 Task: Create a due date automation trigger when advanced on, on the monday before a card is due add fields with custom field "Resume" set to a number lower than 1 and greater than 10 at 11:00 AM.
Action: Mouse moved to (1340, 106)
Screenshot: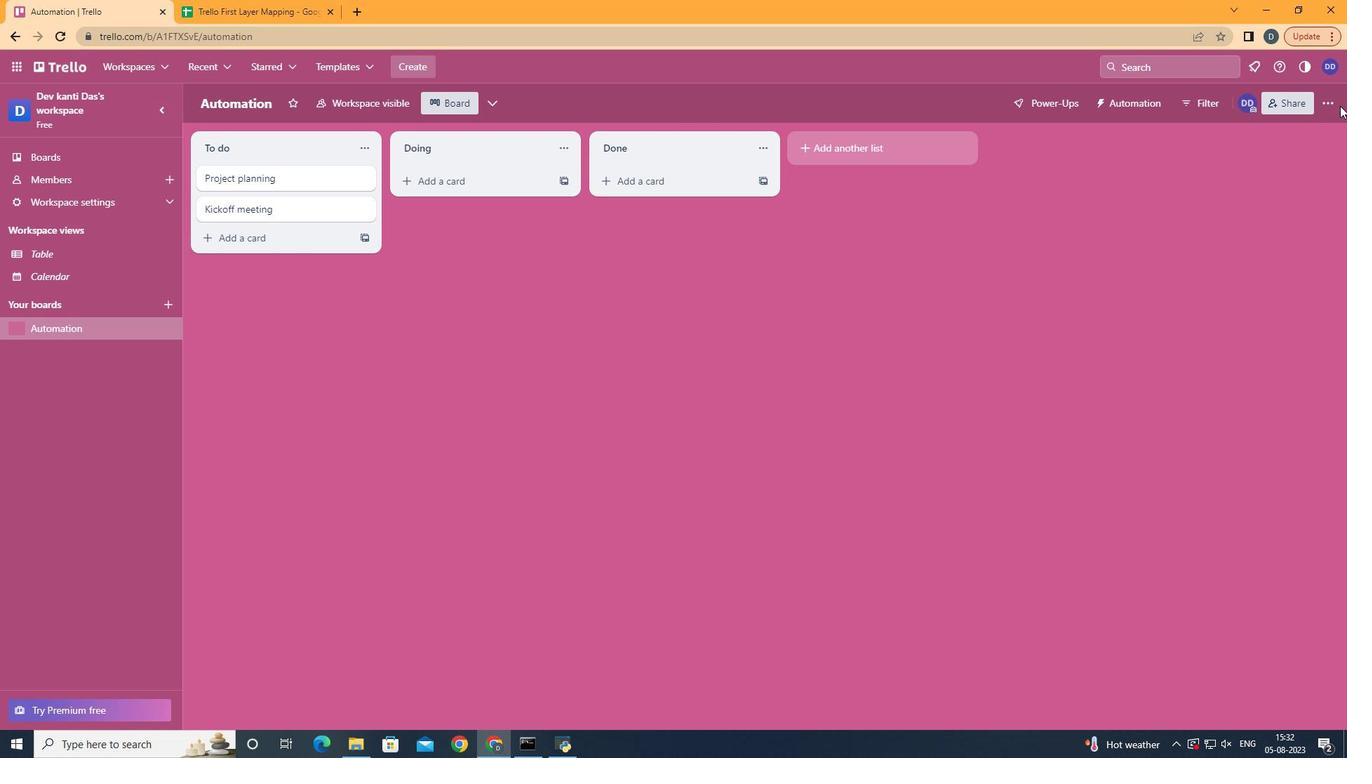 
Action: Mouse pressed left at (1340, 106)
Screenshot: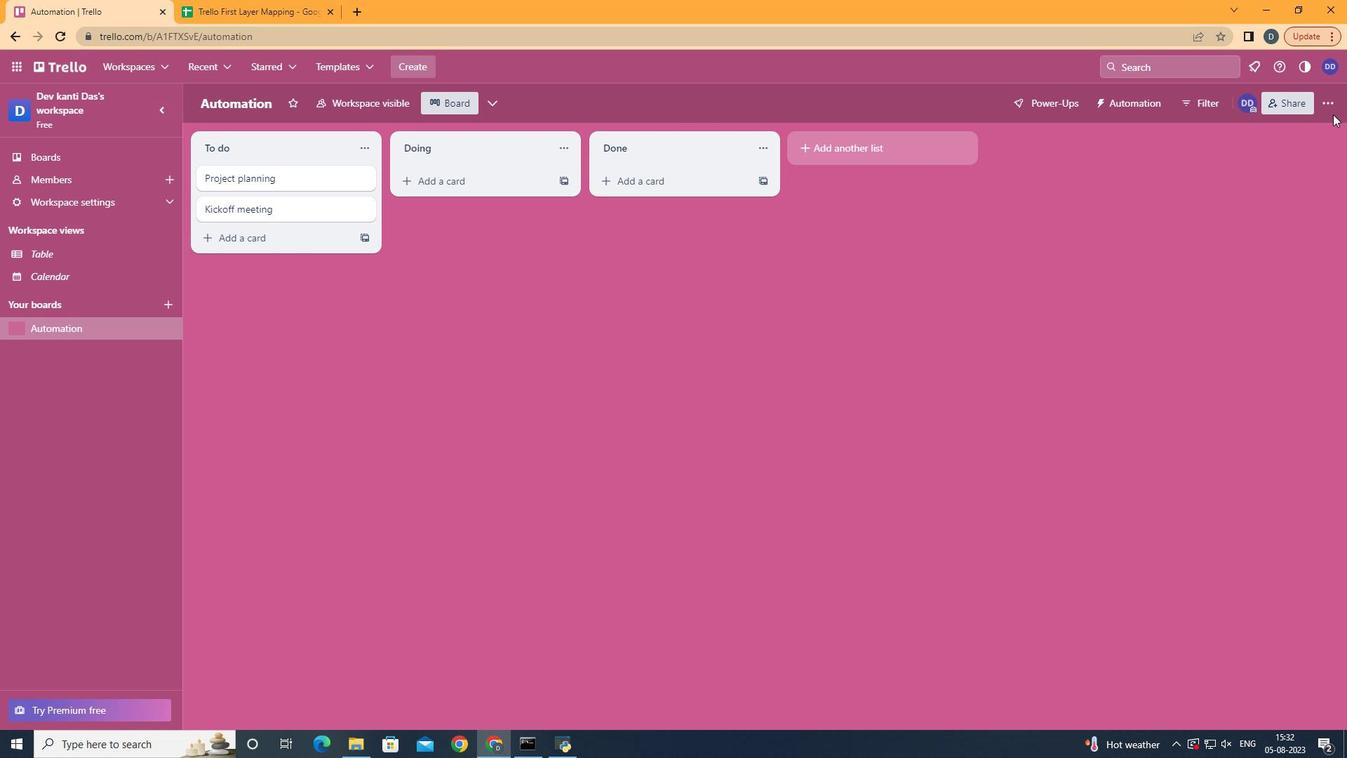 
Action: Mouse moved to (1335, 98)
Screenshot: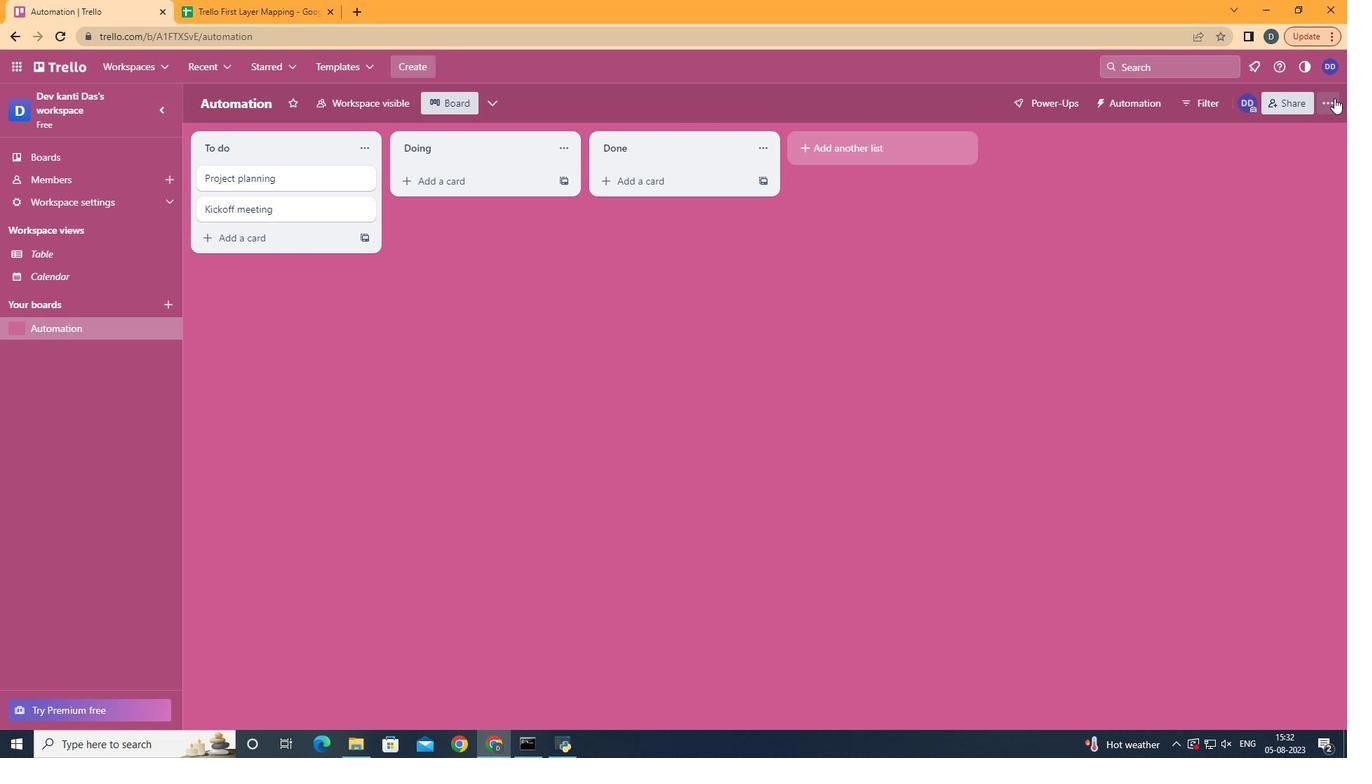 
Action: Mouse pressed left at (1335, 98)
Screenshot: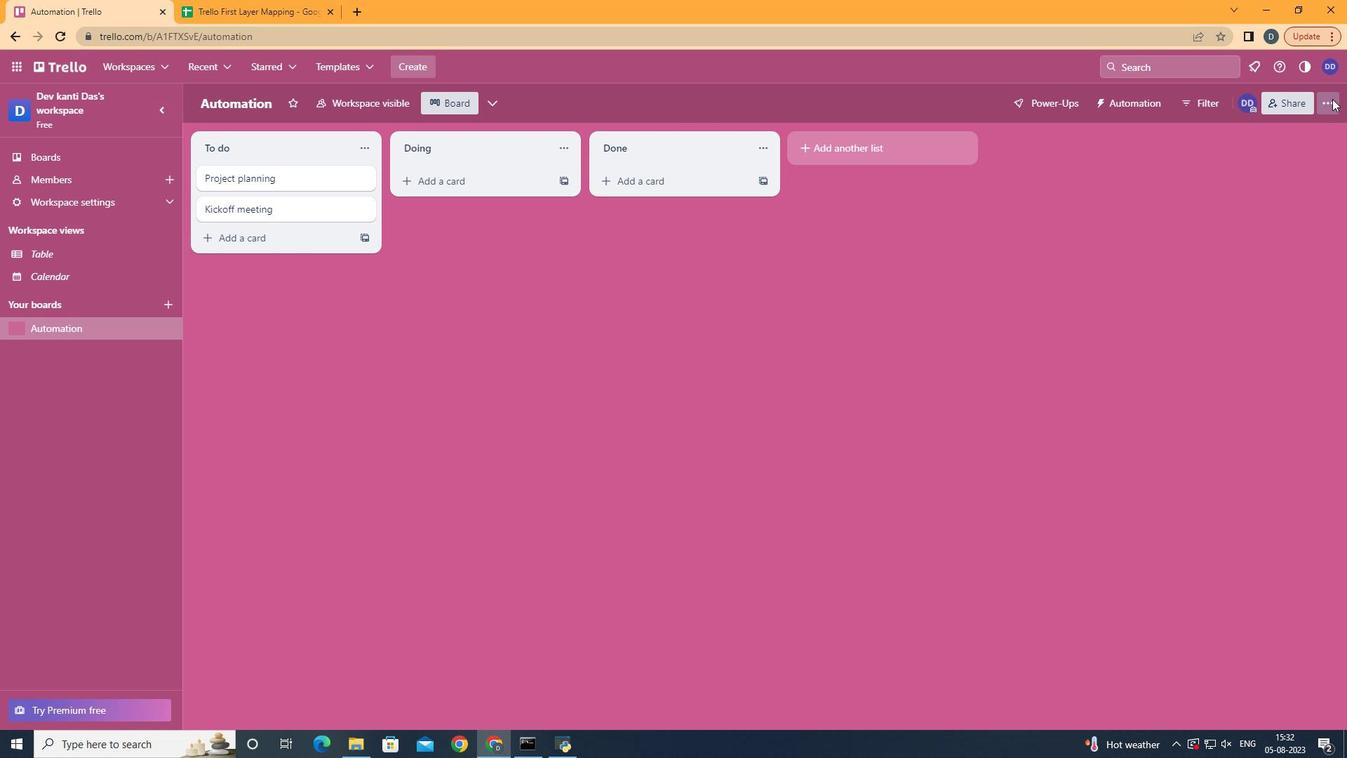 
Action: Mouse moved to (1236, 290)
Screenshot: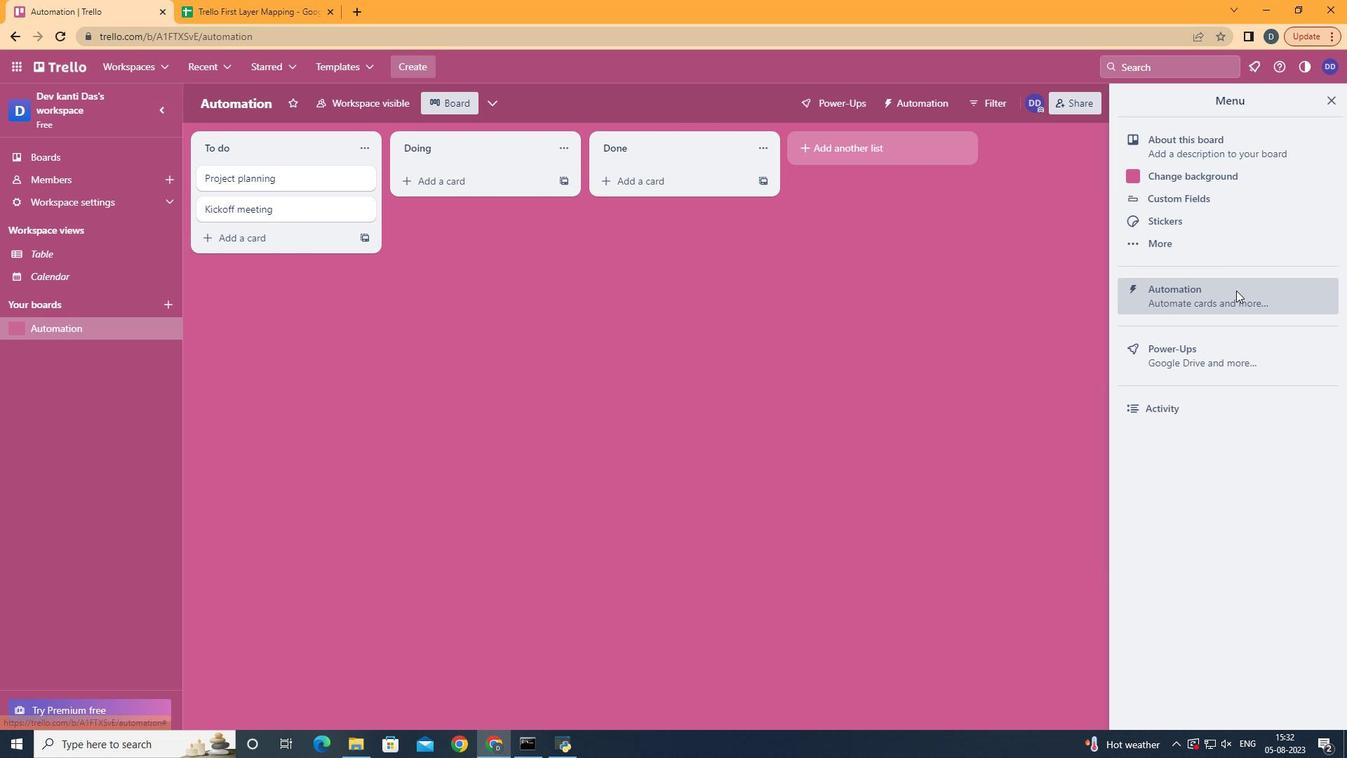 
Action: Mouse pressed left at (1236, 290)
Screenshot: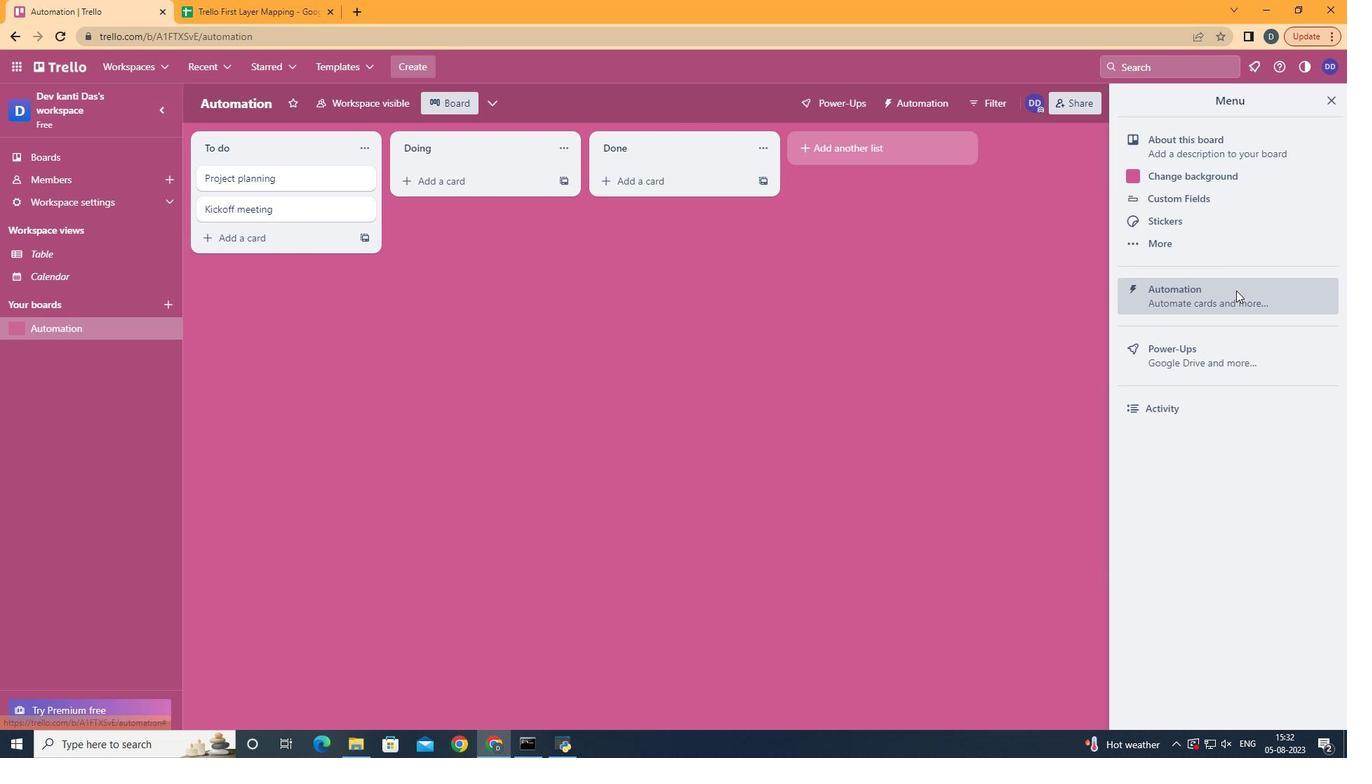 
Action: Mouse moved to (291, 283)
Screenshot: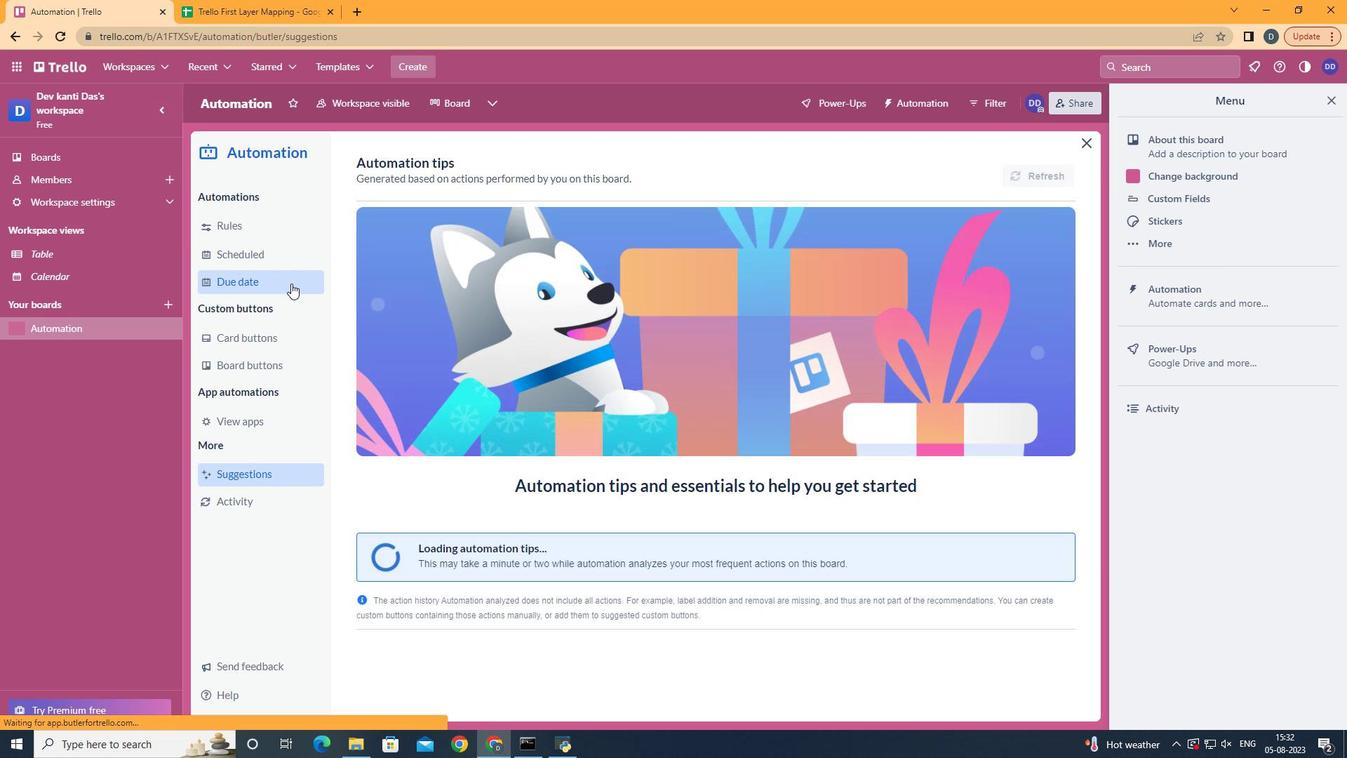 
Action: Mouse pressed left at (291, 283)
Screenshot: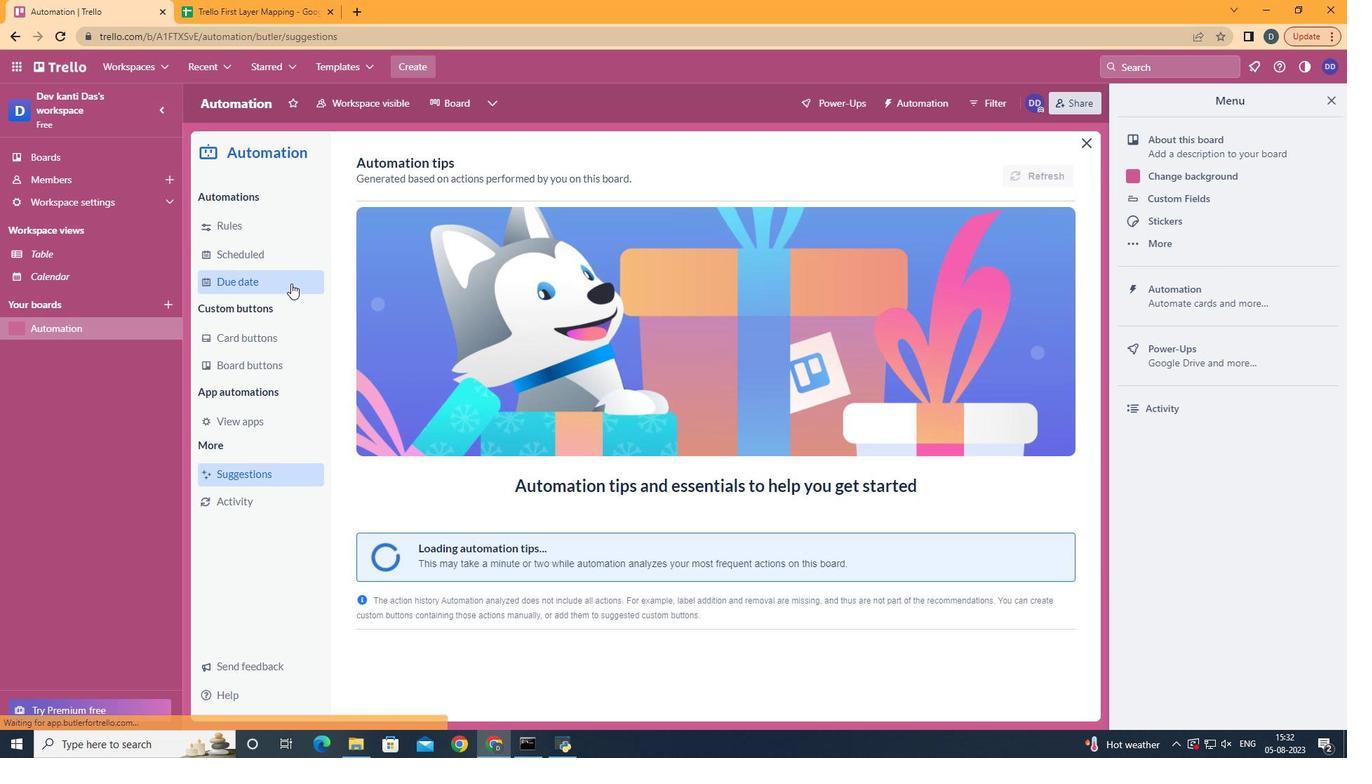 
Action: Mouse moved to (993, 168)
Screenshot: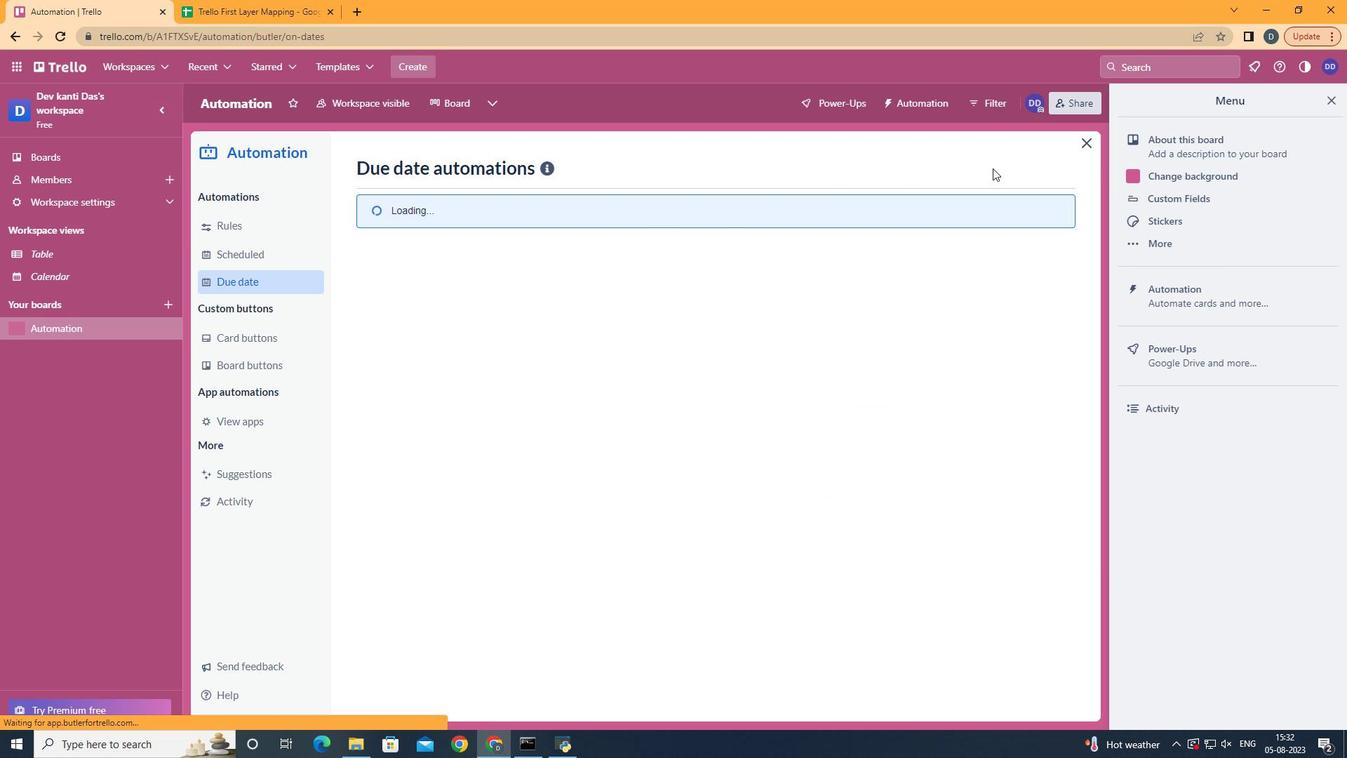 
Action: Mouse pressed left at (993, 168)
Screenshot: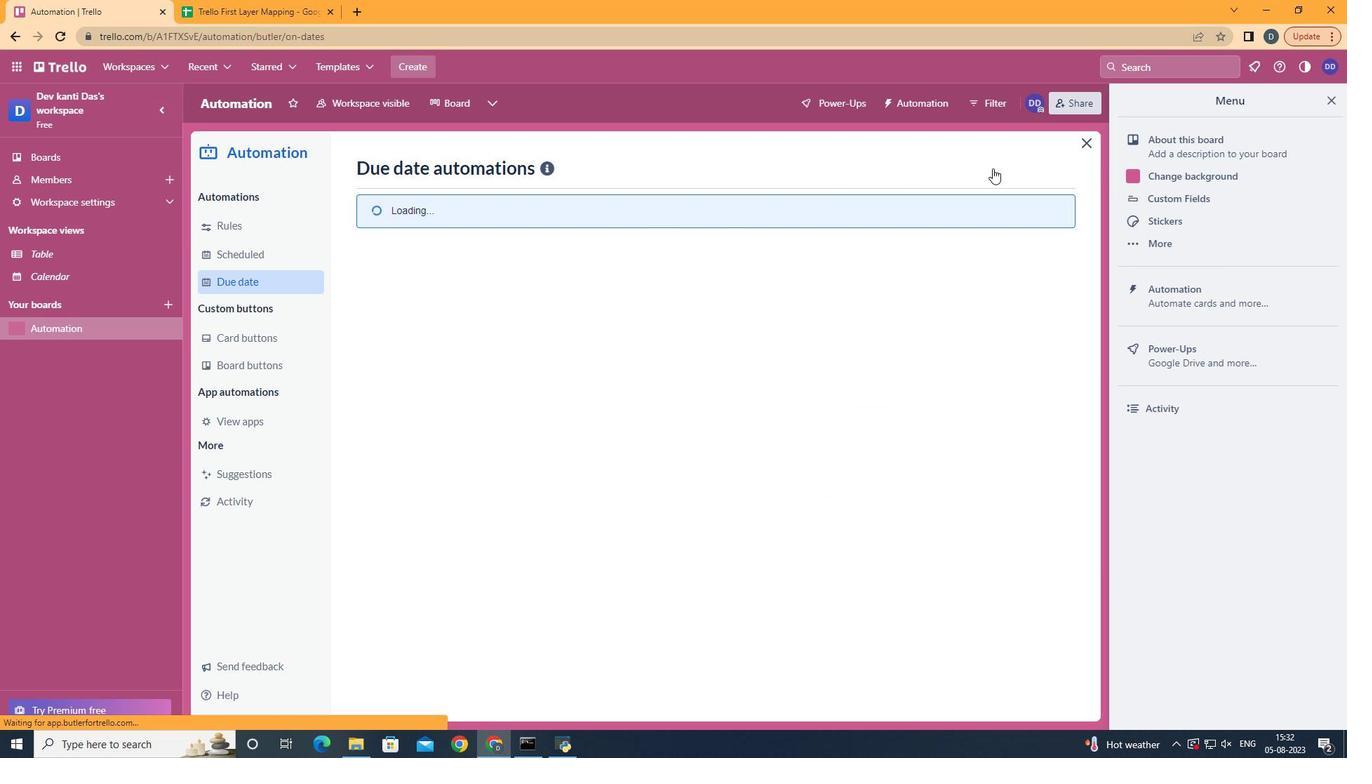 
Action: Mouse moved to (753, 299)
Screenshot: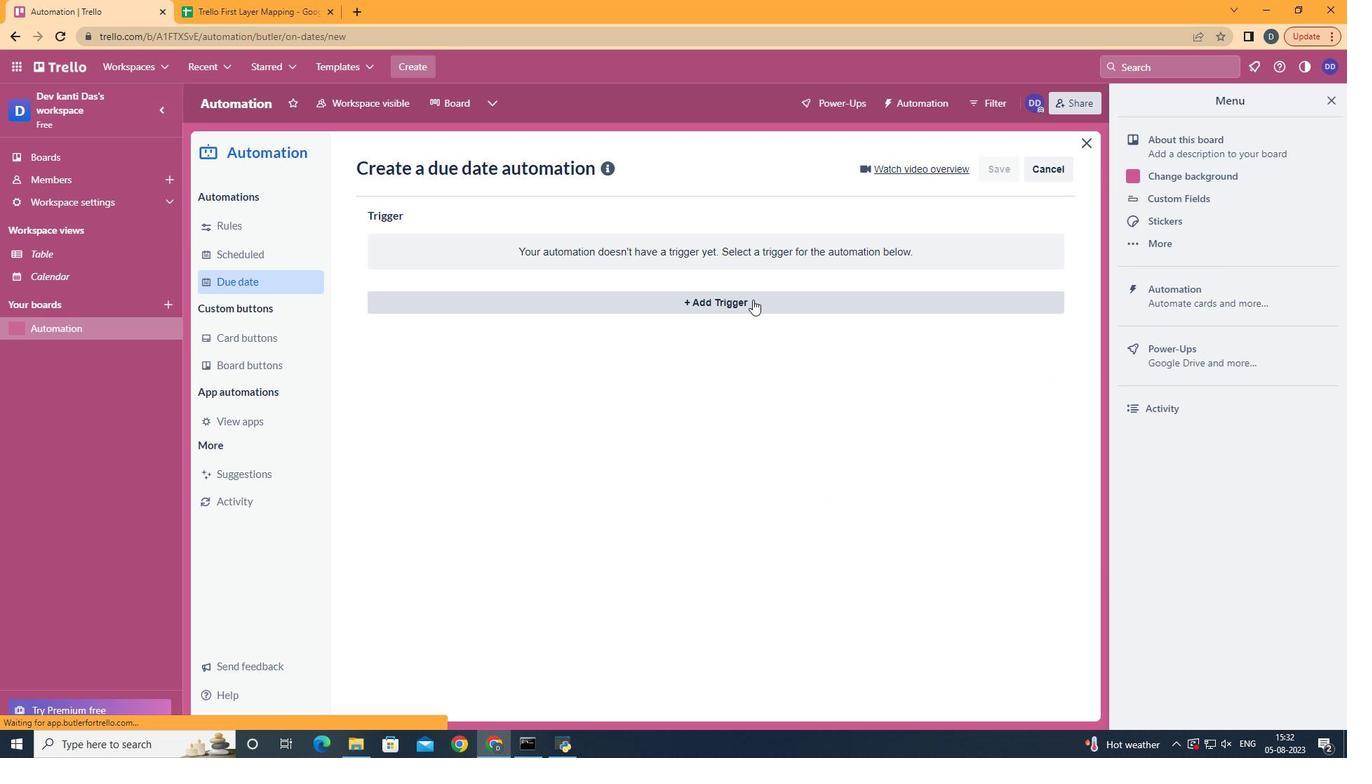 
Action: Mouse pressed left at (753, 299)
Screenshot: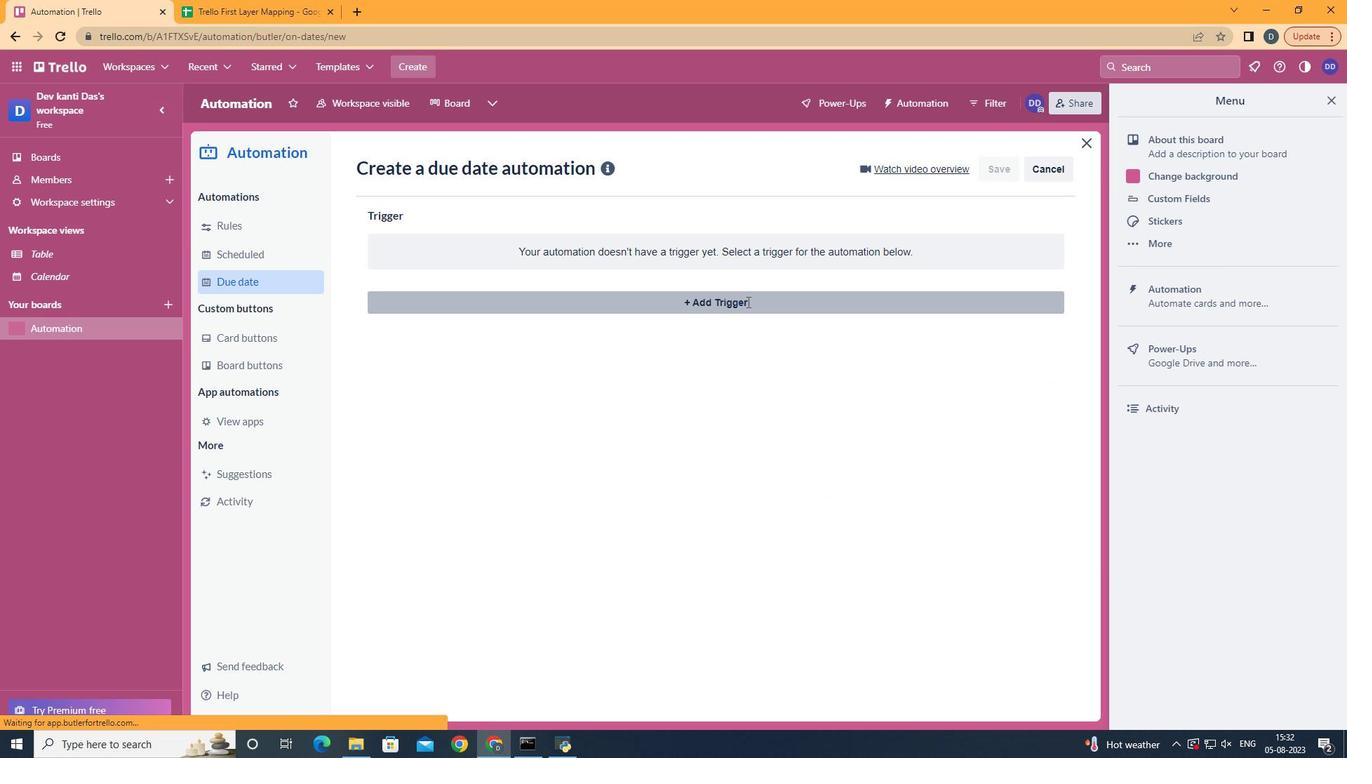 
Action: Mouse moved to (462, 366)
Screenshot: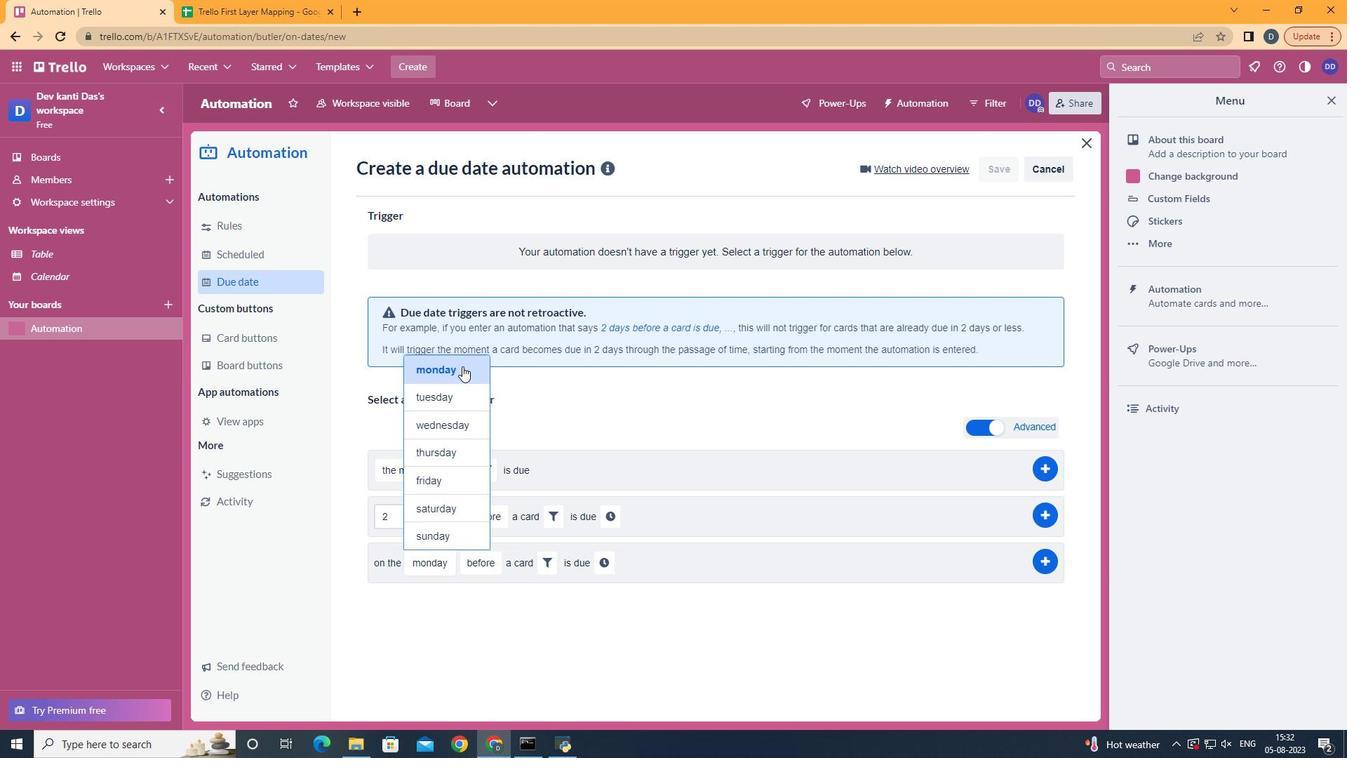 
Action: Mouse pressed left at (462, 366)
Screenshot: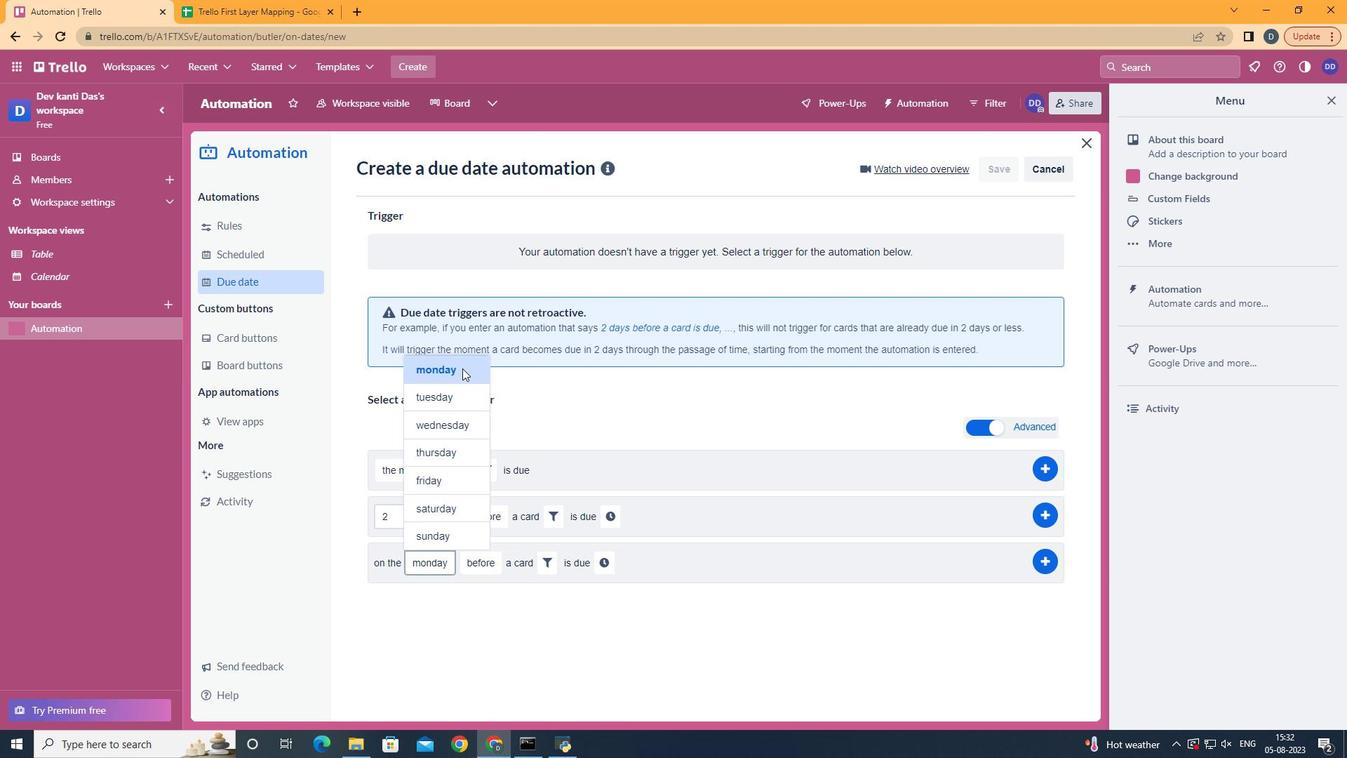 
Action: Mouse moved to (492, 588)
Screenshot: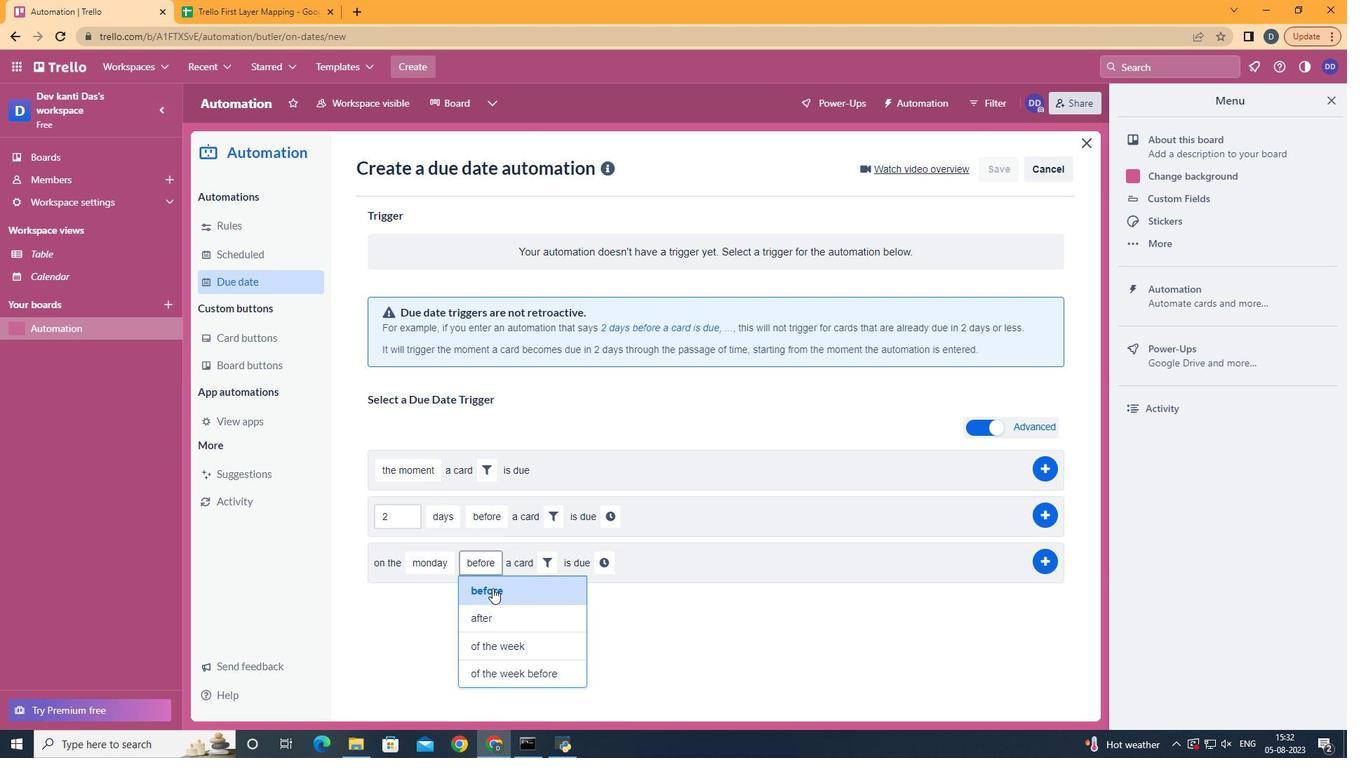 
Action: Mouse pressed left at (492, 588)
Screenshot: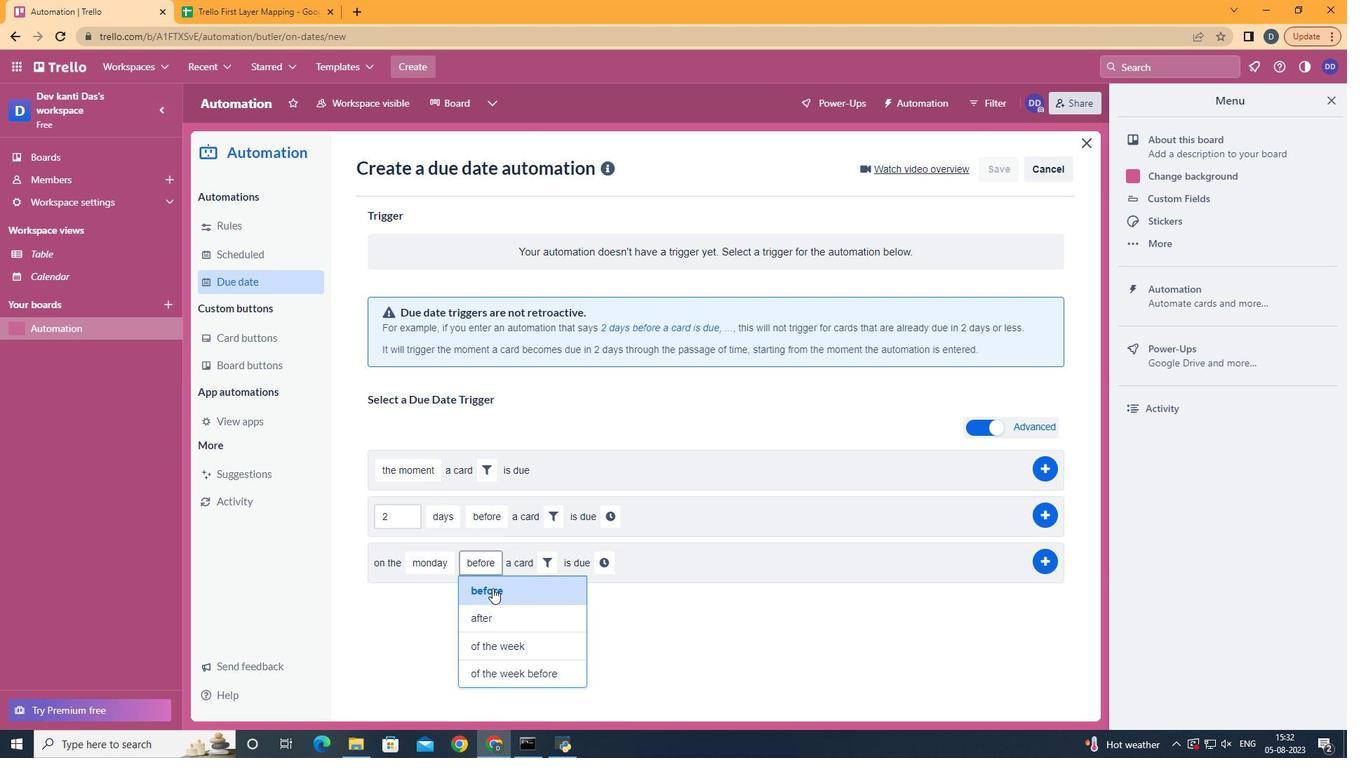 
Action: Mouse moved to (548, 565)
Screenshot: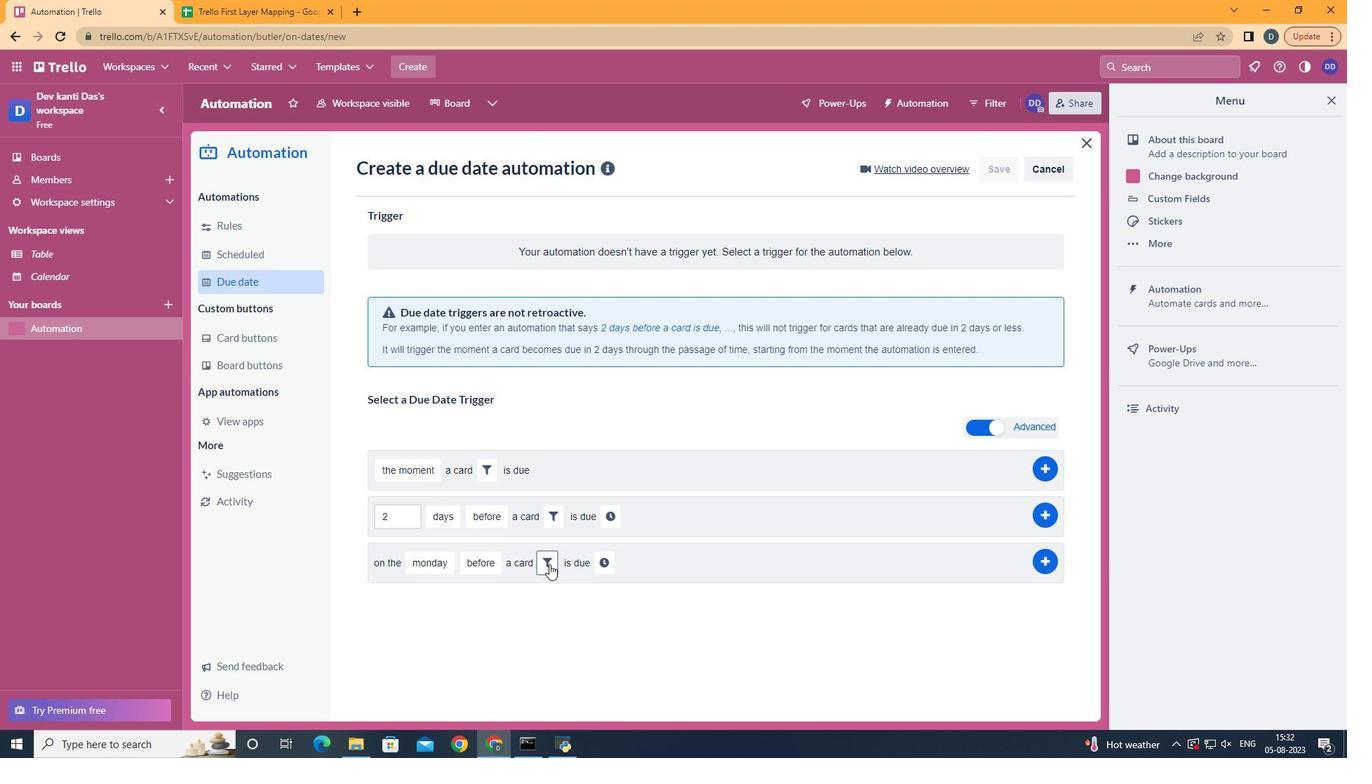 
Action: Mouse pressed left at (548, 565)
Screenshot: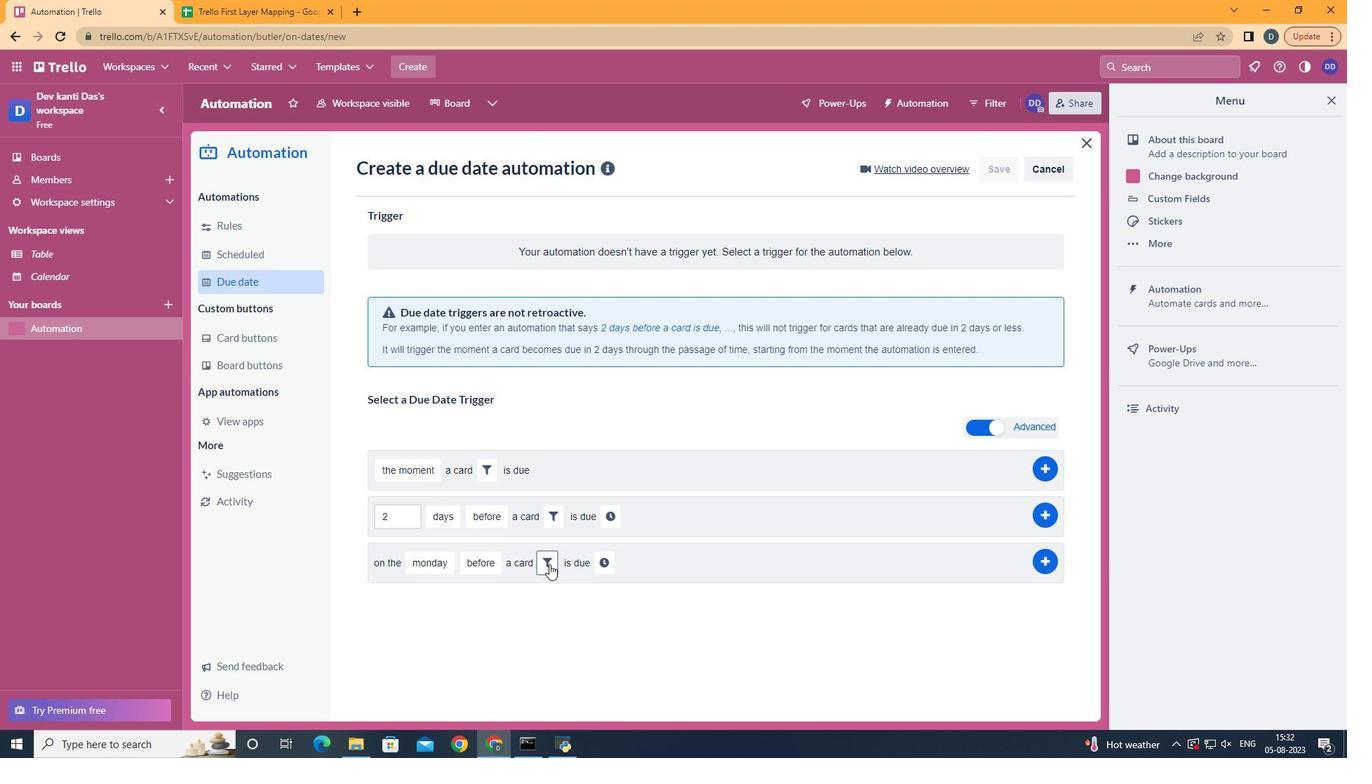 
Action: Mouse moved to (781, 607)
Screenshot: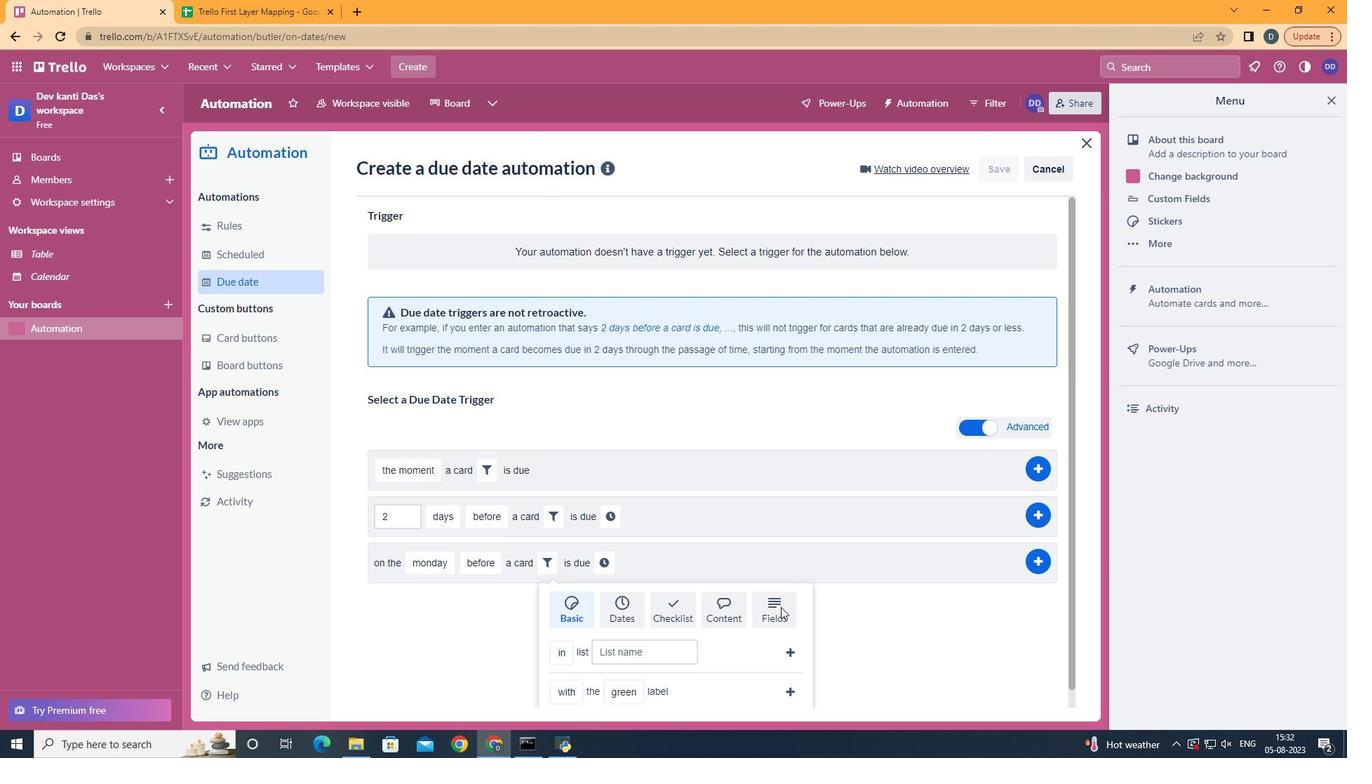 
Action: Mouse pressed left at (781, 607)
Screenshot: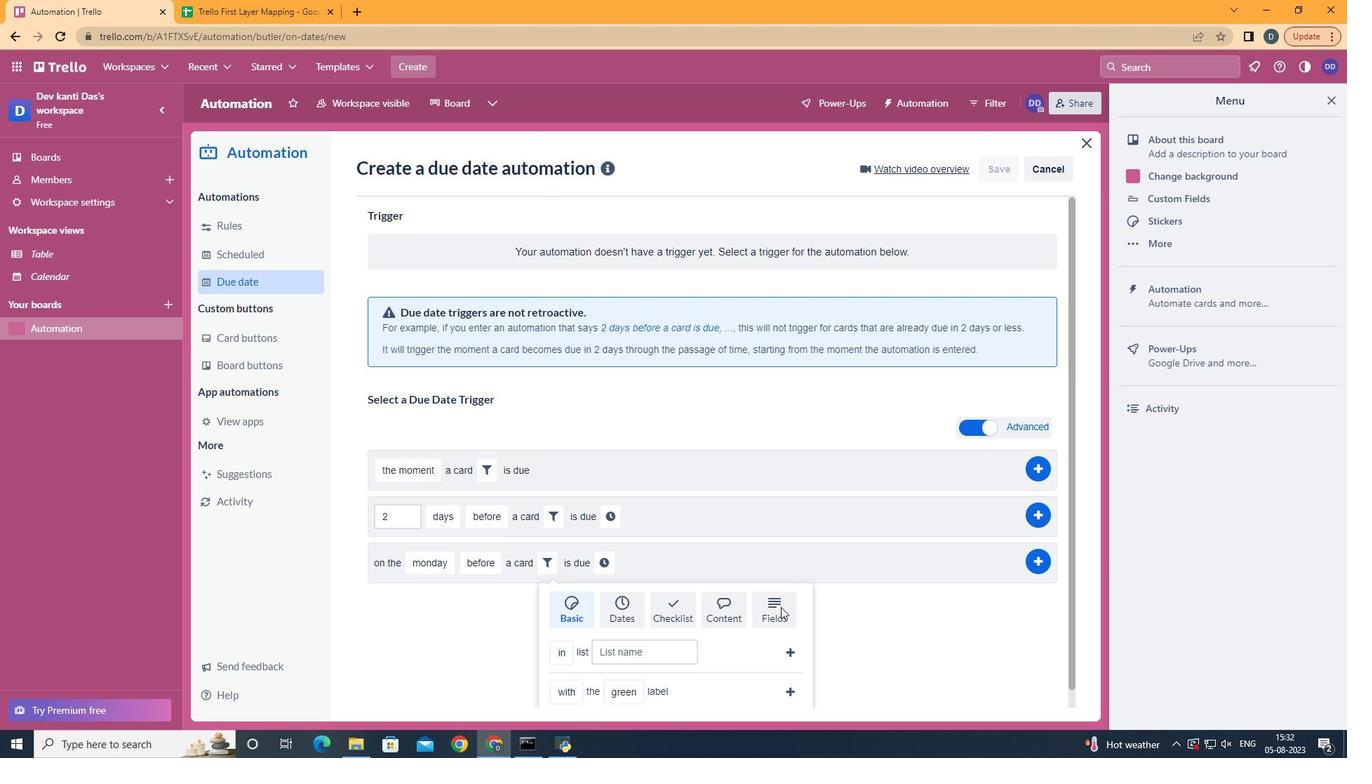 
Action: Mouse scrolled (781, 606) with delta (0, 0)
Screenshot: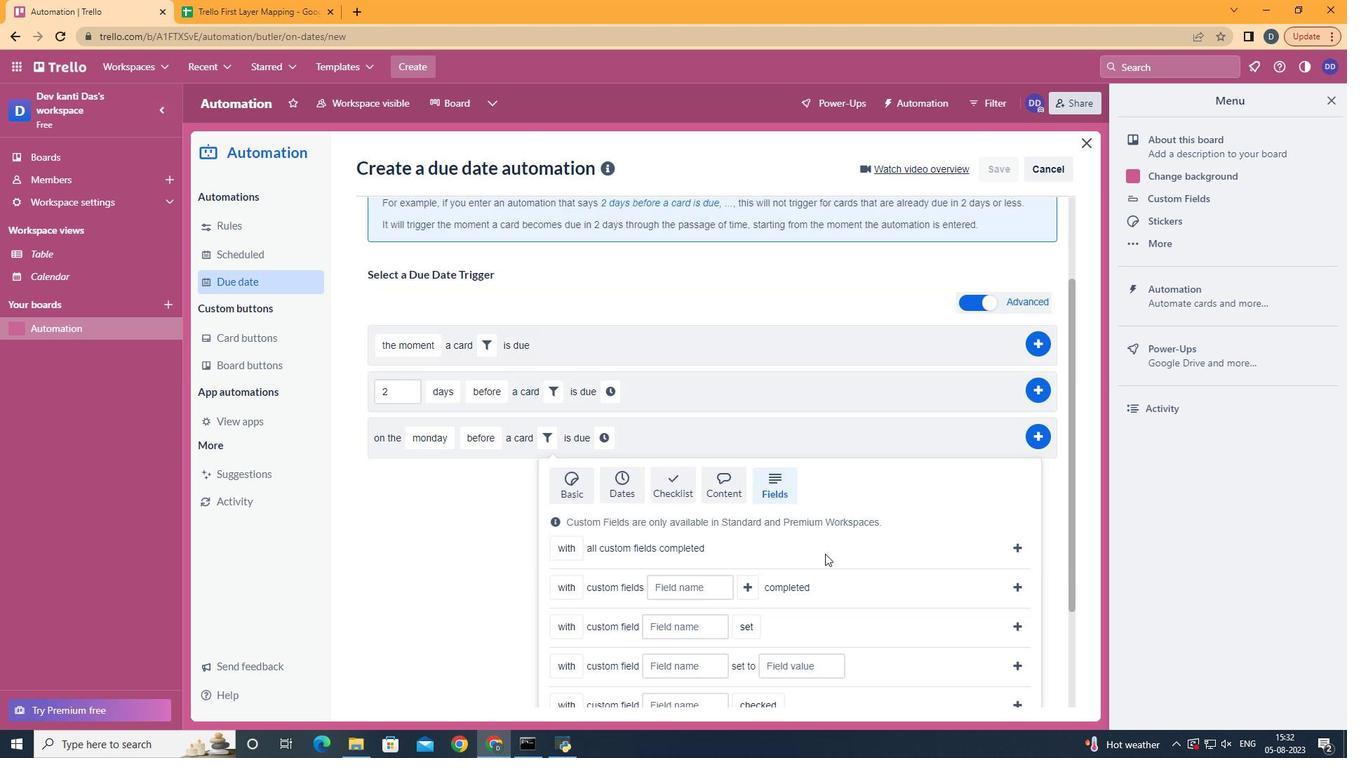 
Action: Mouse scrolled (781, 606) with delta (0, 0)
Screenshot: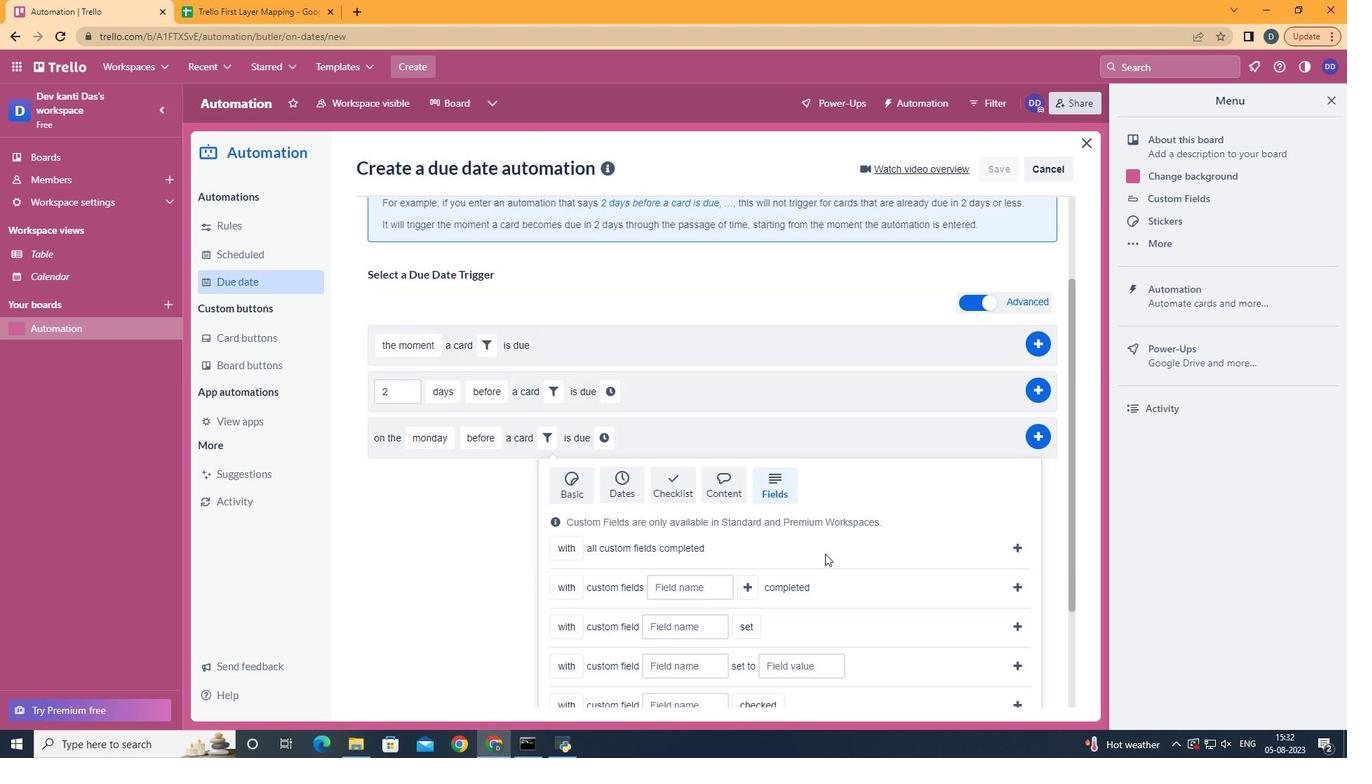 
Action: Mouse scrolled (781, 606) with delta (0, 0)
Screenshot: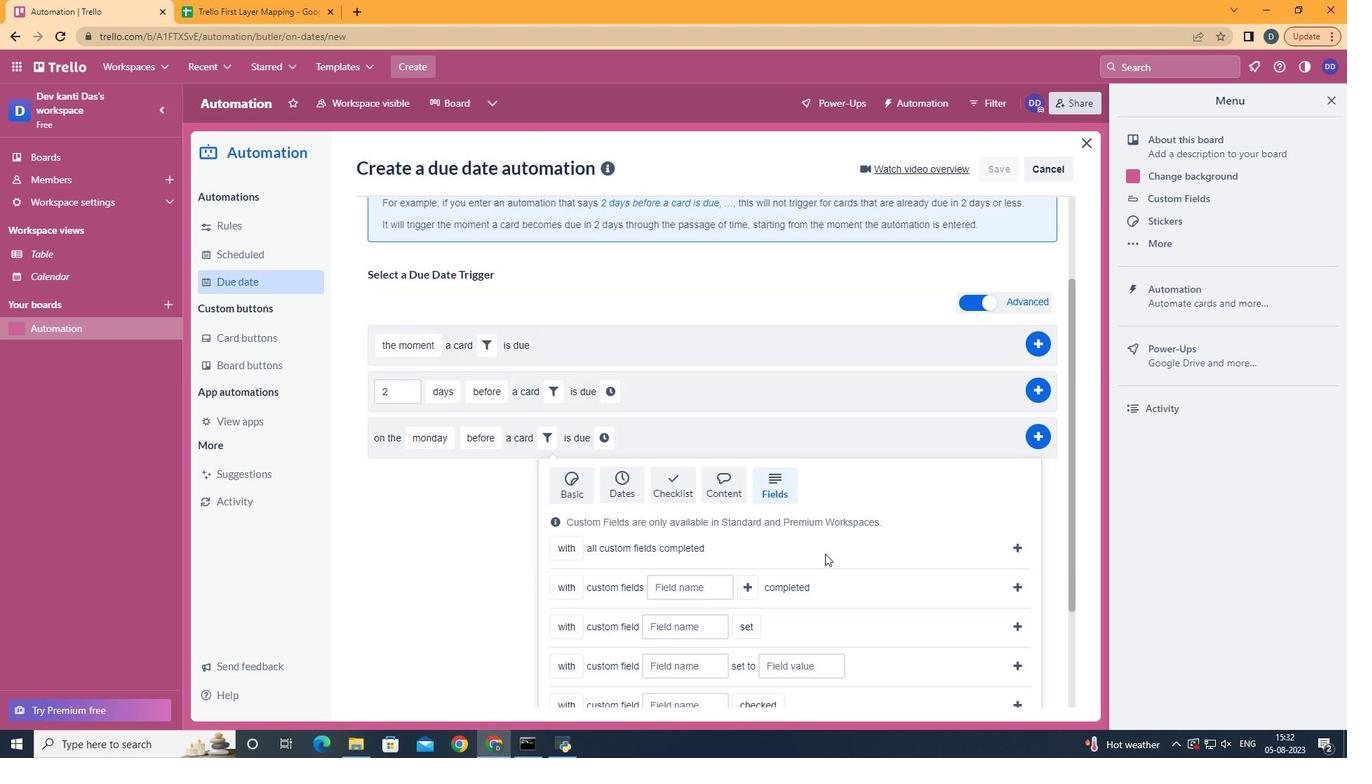 
Action: Mouse scrolled (781, 606) with delta (0, 0)
Screenshot: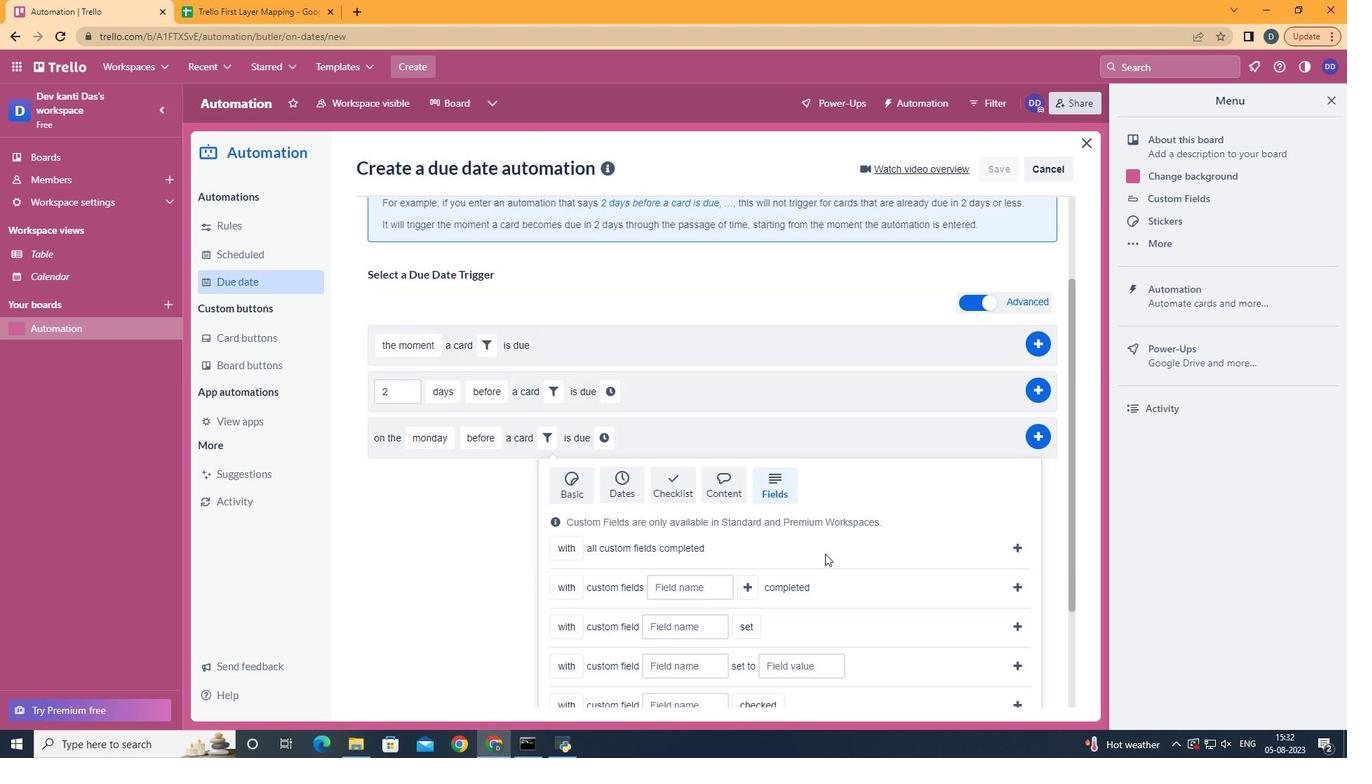 
Action: Mouse scrolled (781, 606) with delta (0, 0)
Screenshot: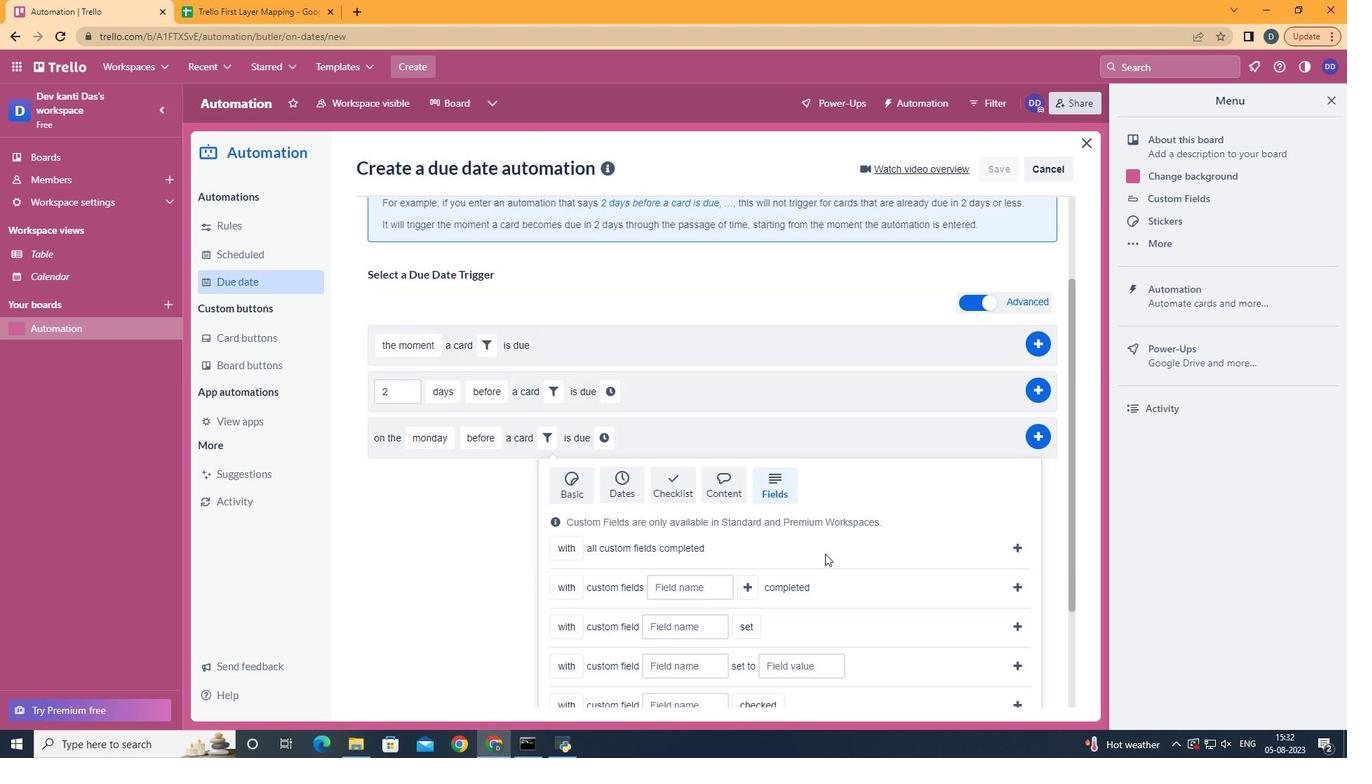 
Action: Mouse scrolled (781, 606) with delta (0, 0)
Screenshot: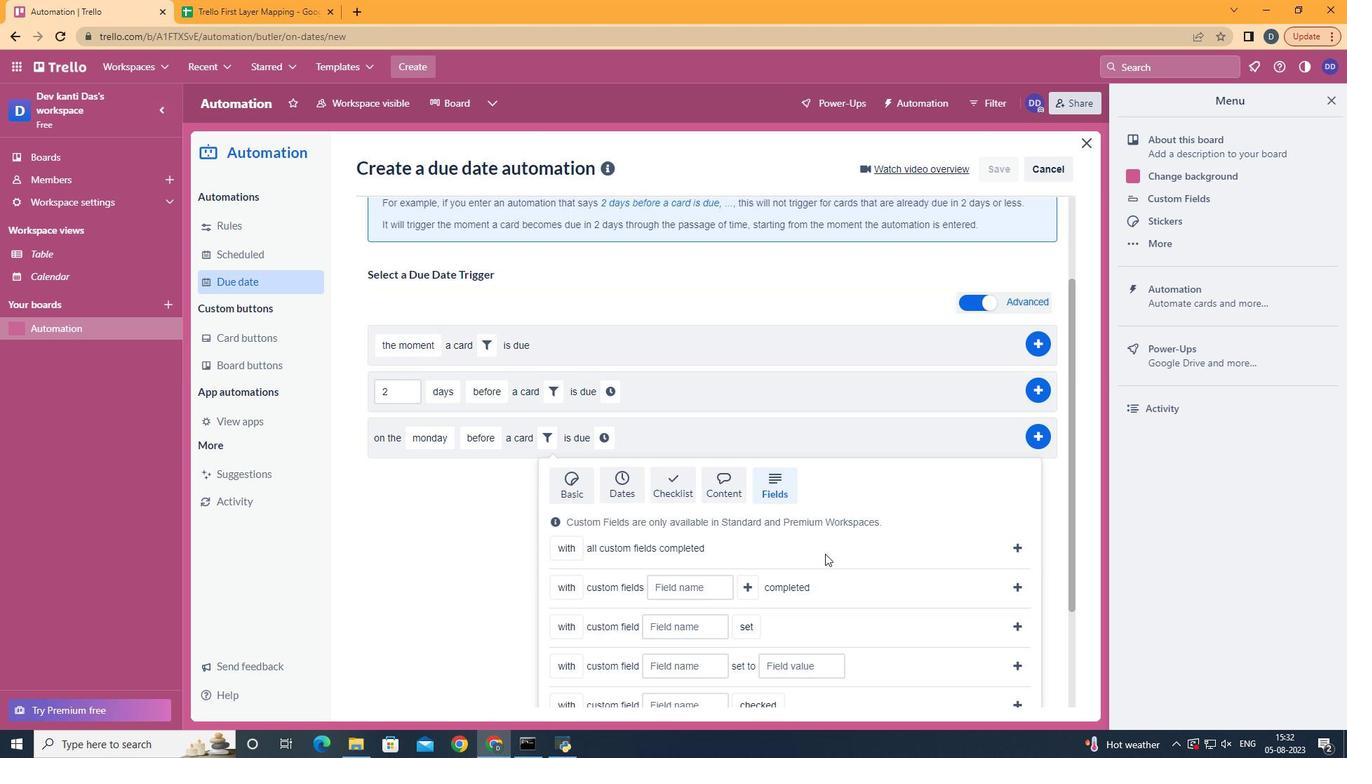 
Action: Mouse scrolled (781, 606) with delta (0, 0)
Screenshot: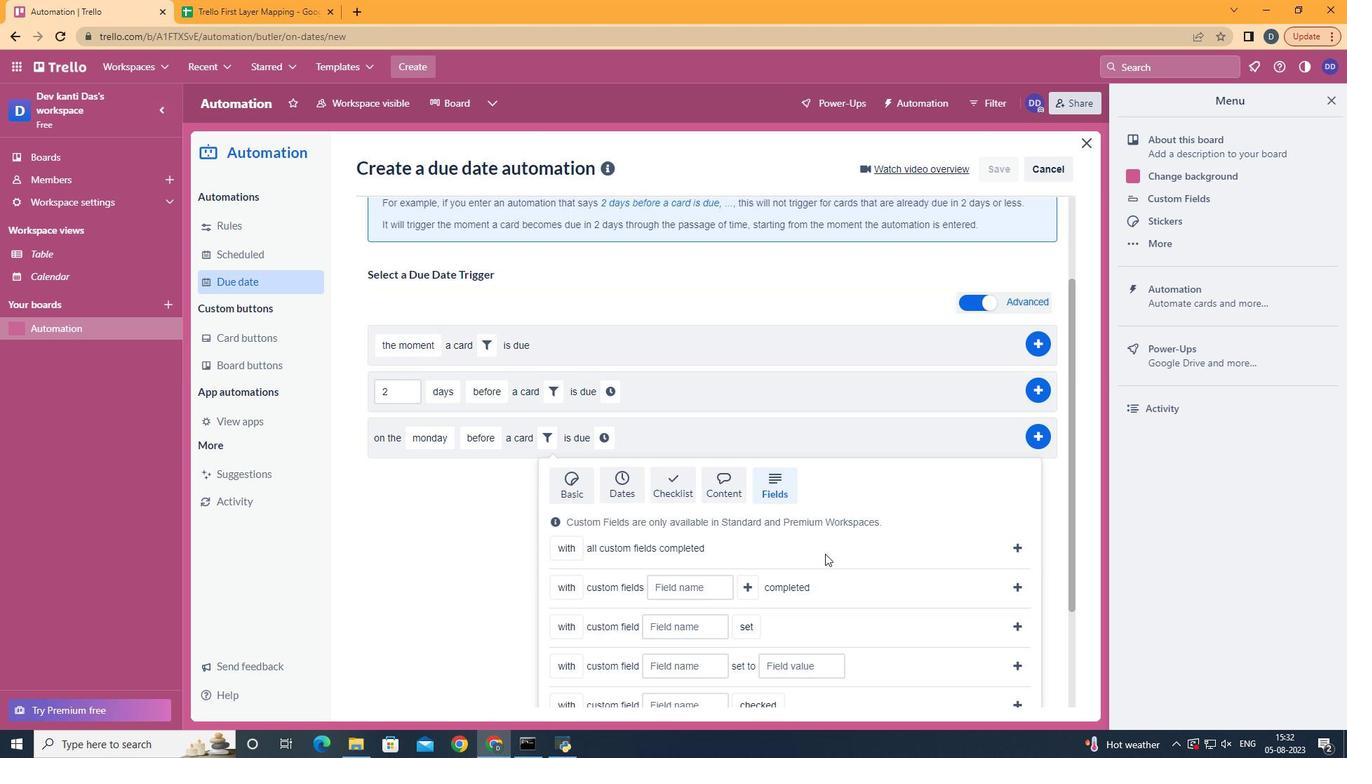 
Action: Mouse moved to (577, 629)
Screenshot: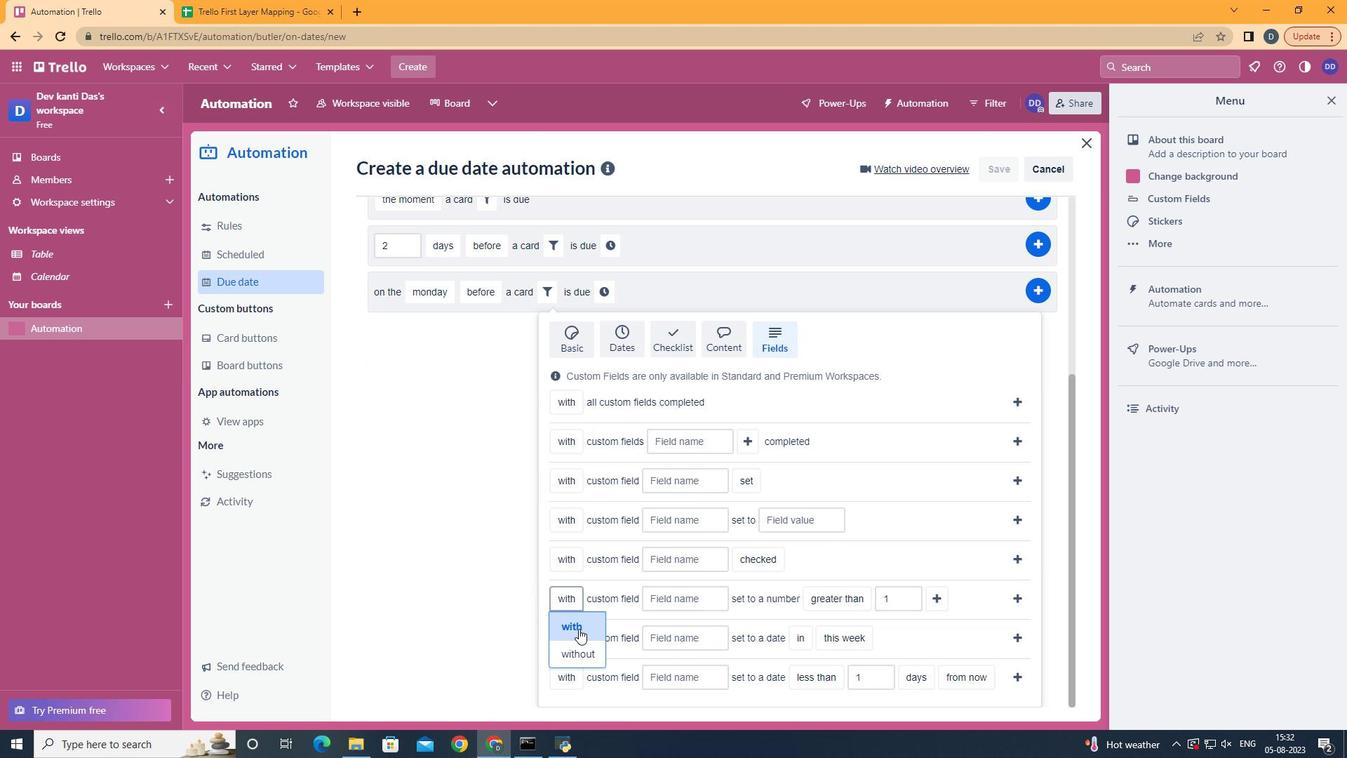 
Action: Mouse pressed left at (577, 629)
Screenshot: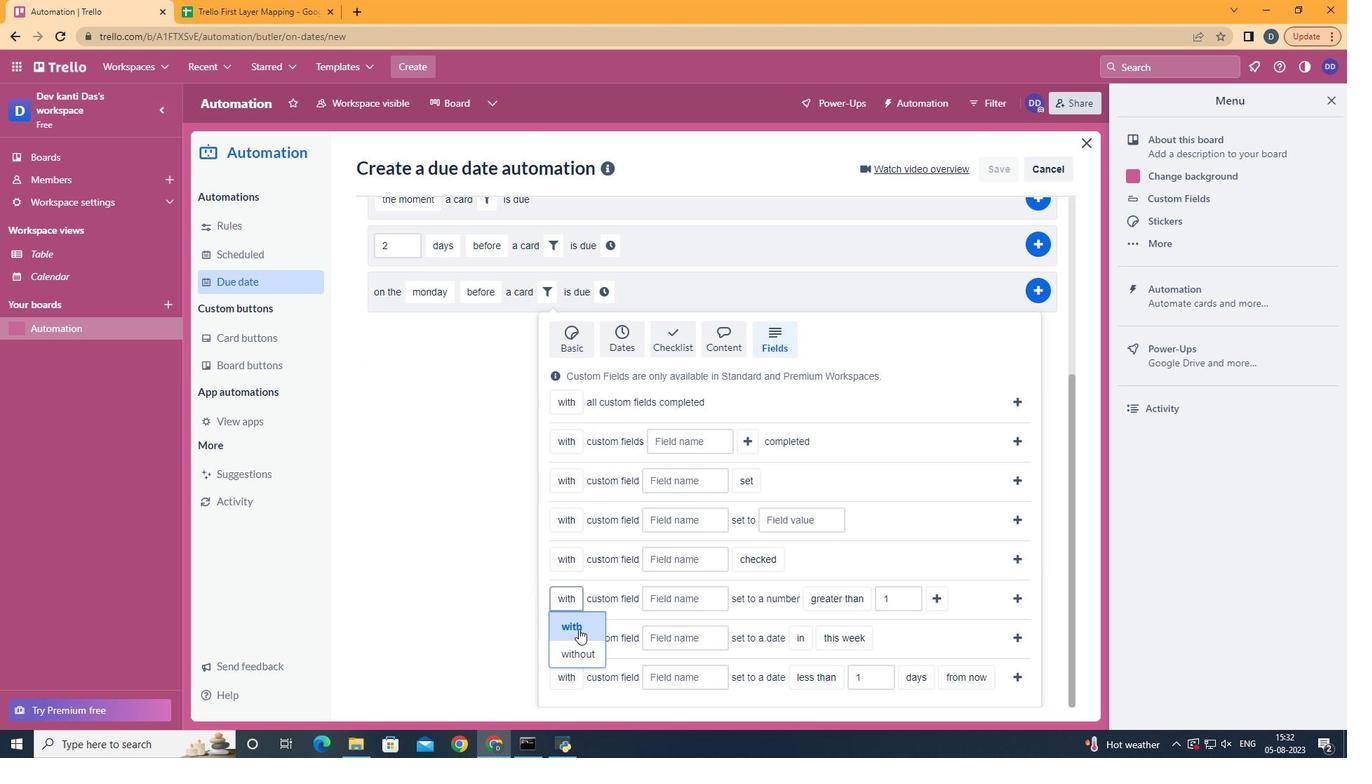 
Action: Mouse moved to (681, 603)
Screenshot: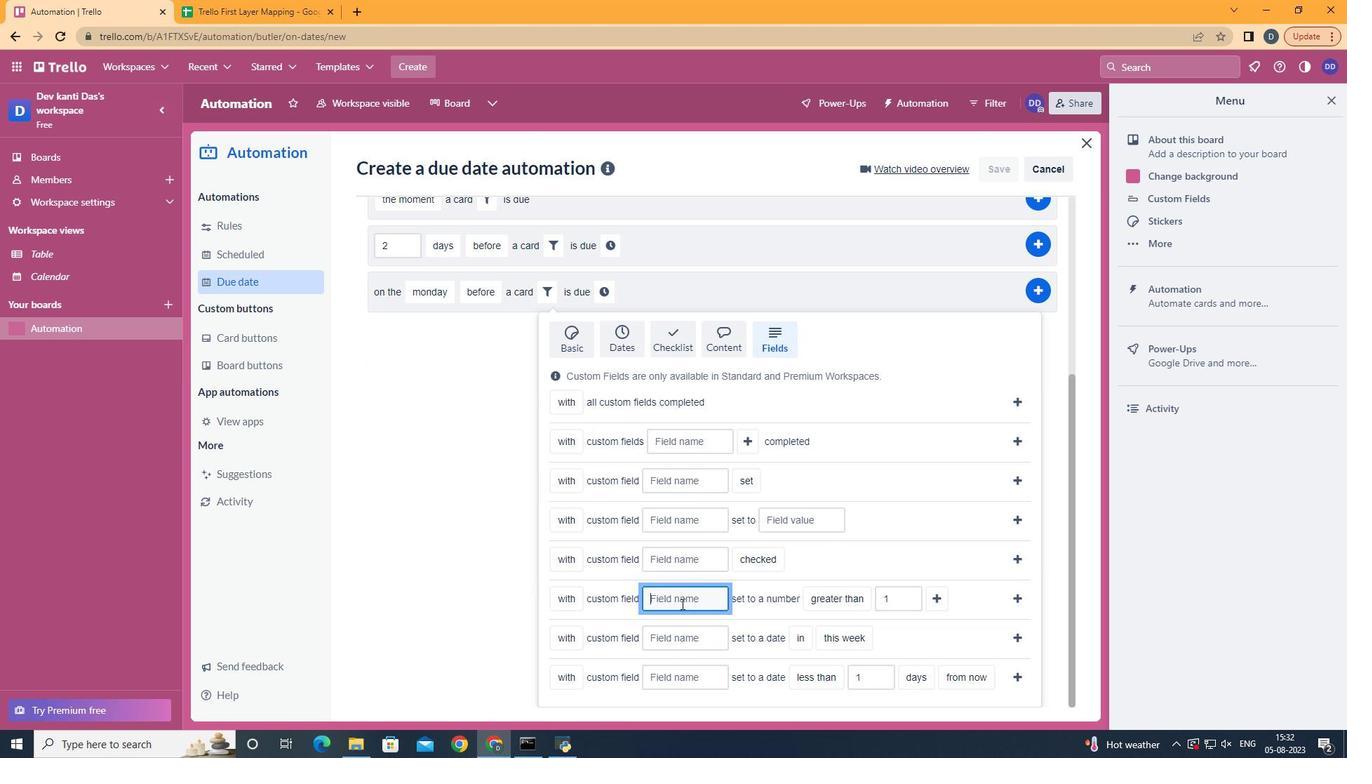 
Action: Mouse pressed left at (681, 603)
Screenshot: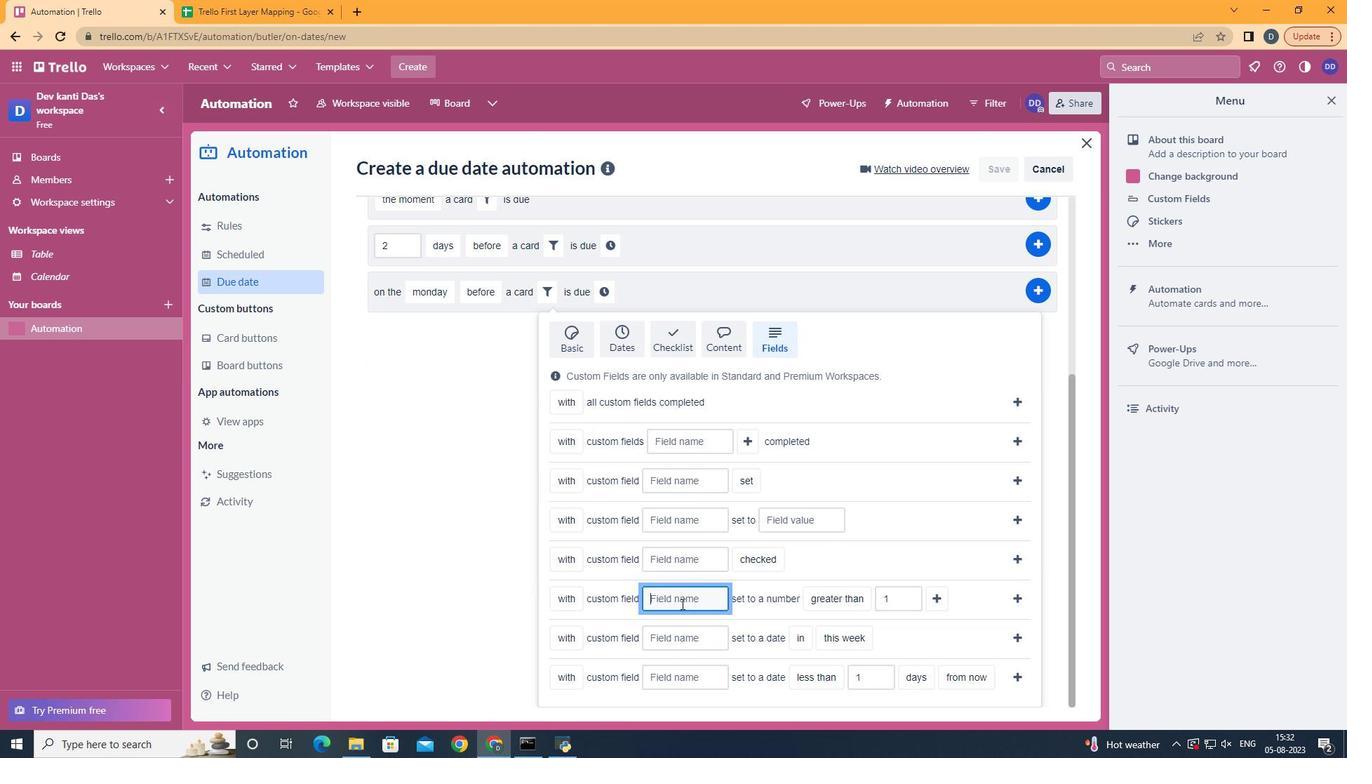 
Action: Key pressed <Key.shift>Resume
Screenshot: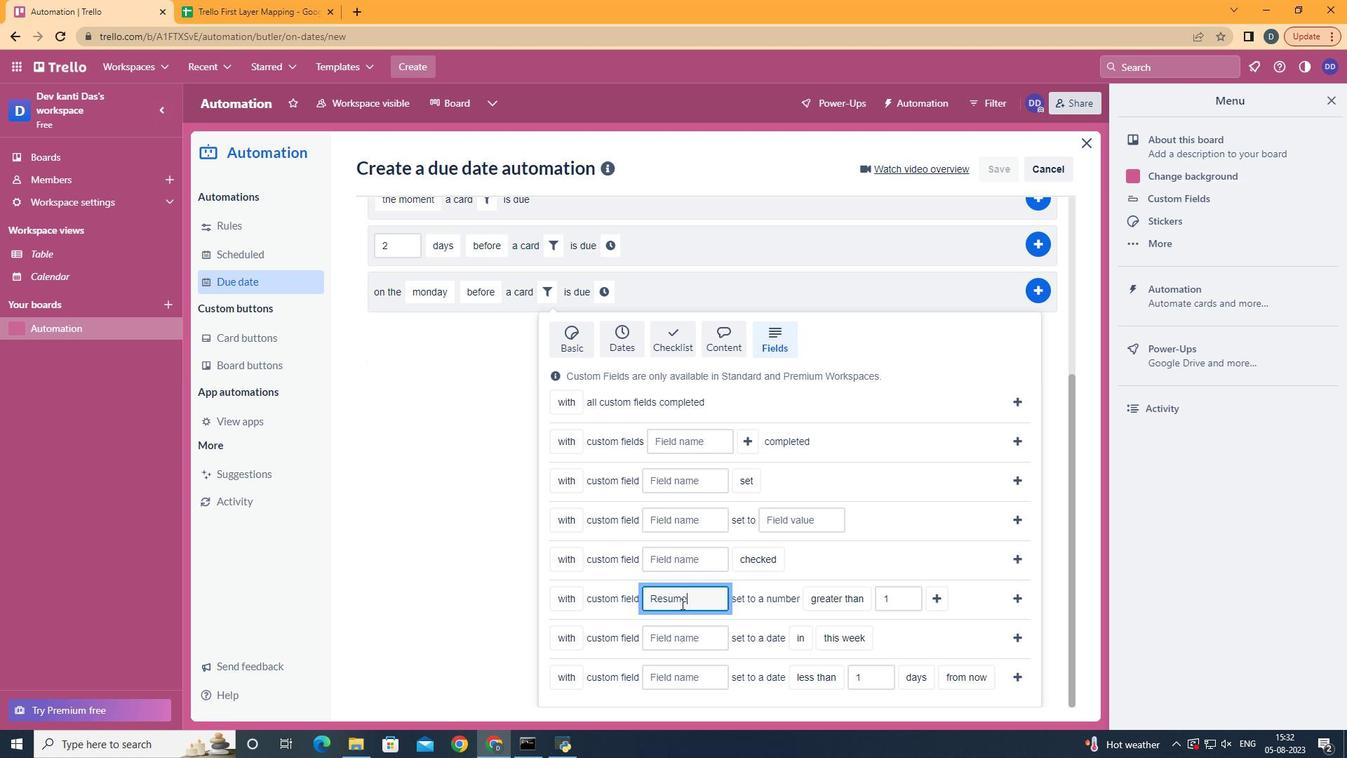 
Action: Mouse moved to (871, 539)
Screenshot: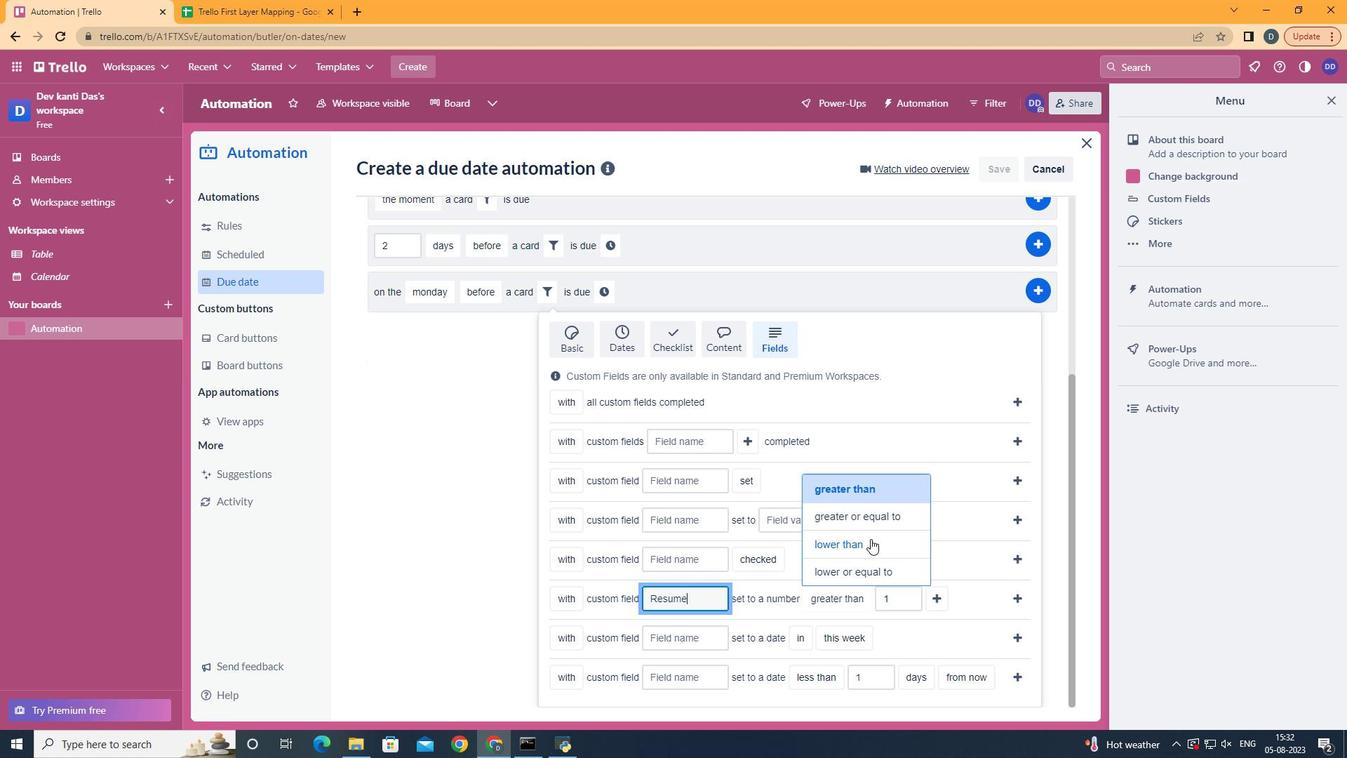 
Action: Mouse pressed left at (871, 539)
Screenshot: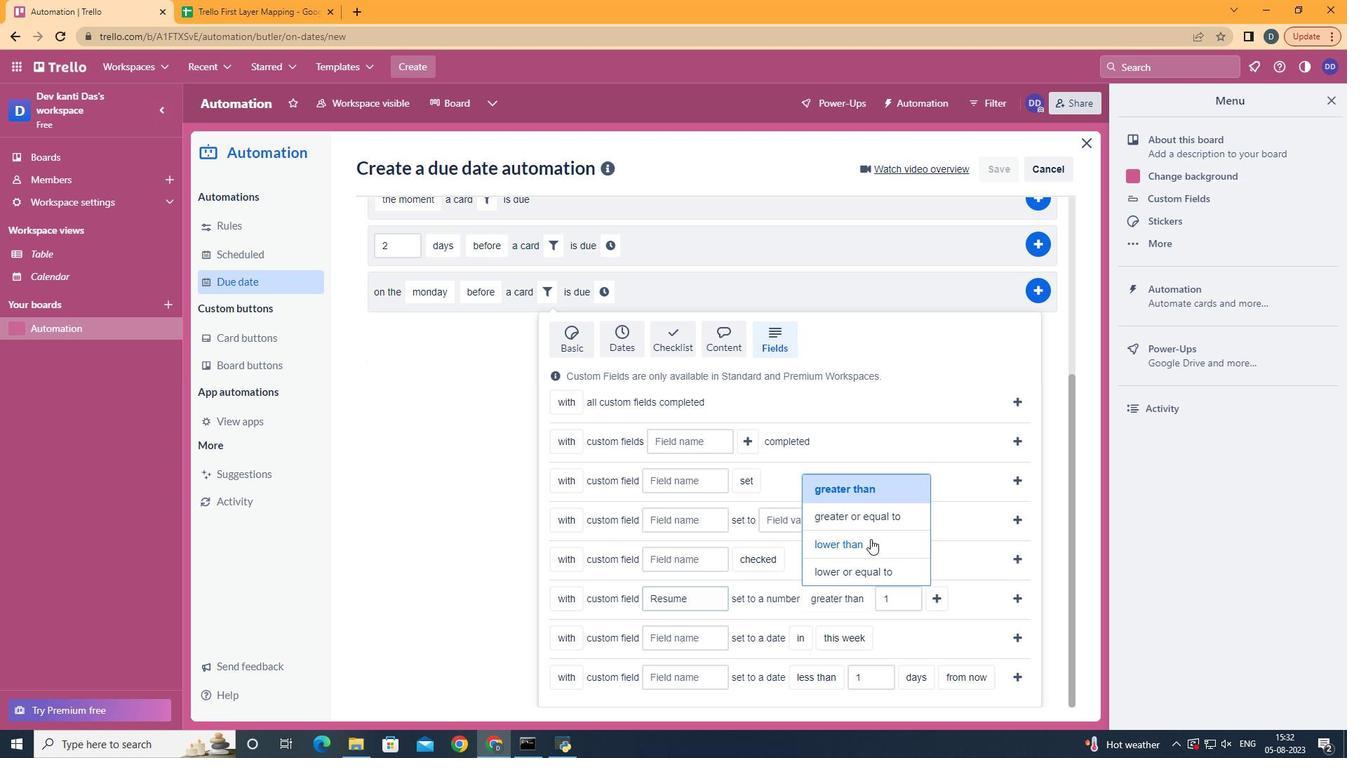 
Action: Mouse moved to (923, 600)
Screenshot: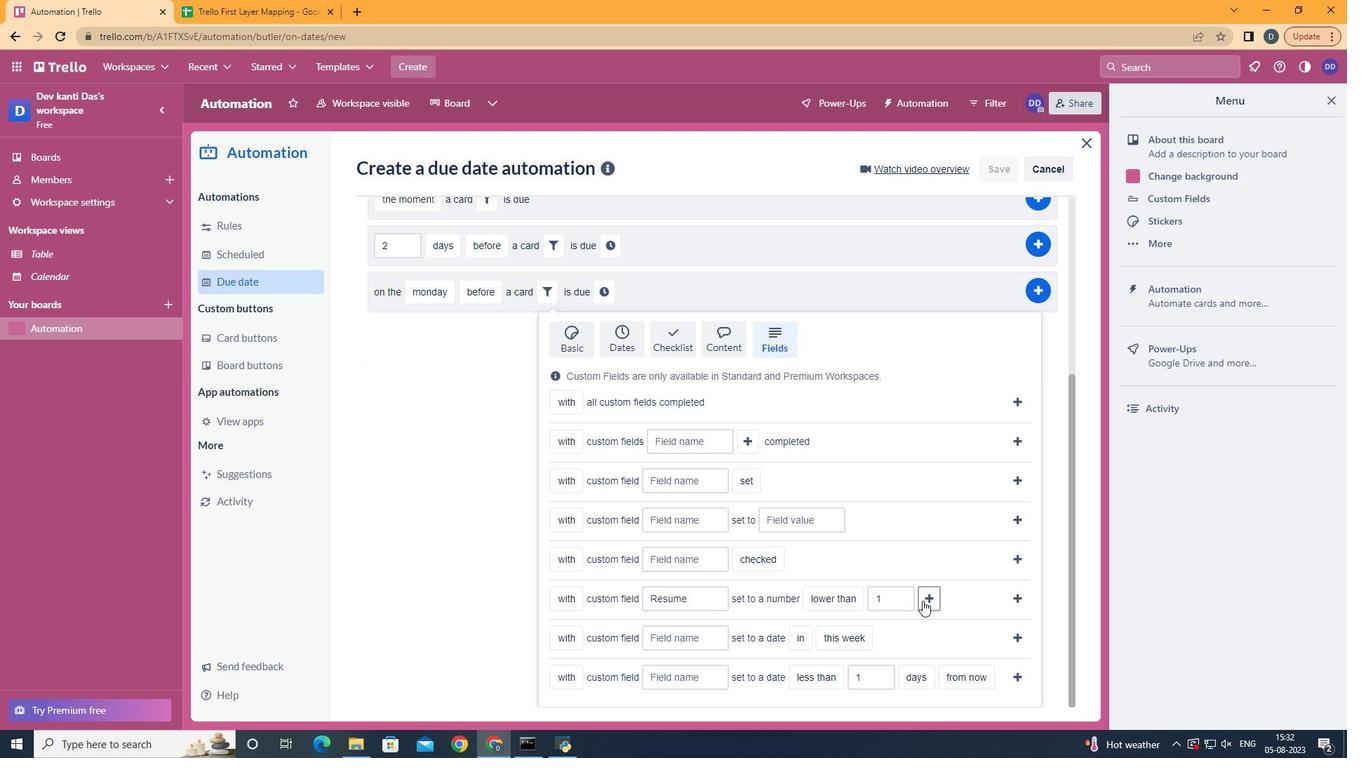 
Action: Mouse pressed left at (923, 600)
Screenshot: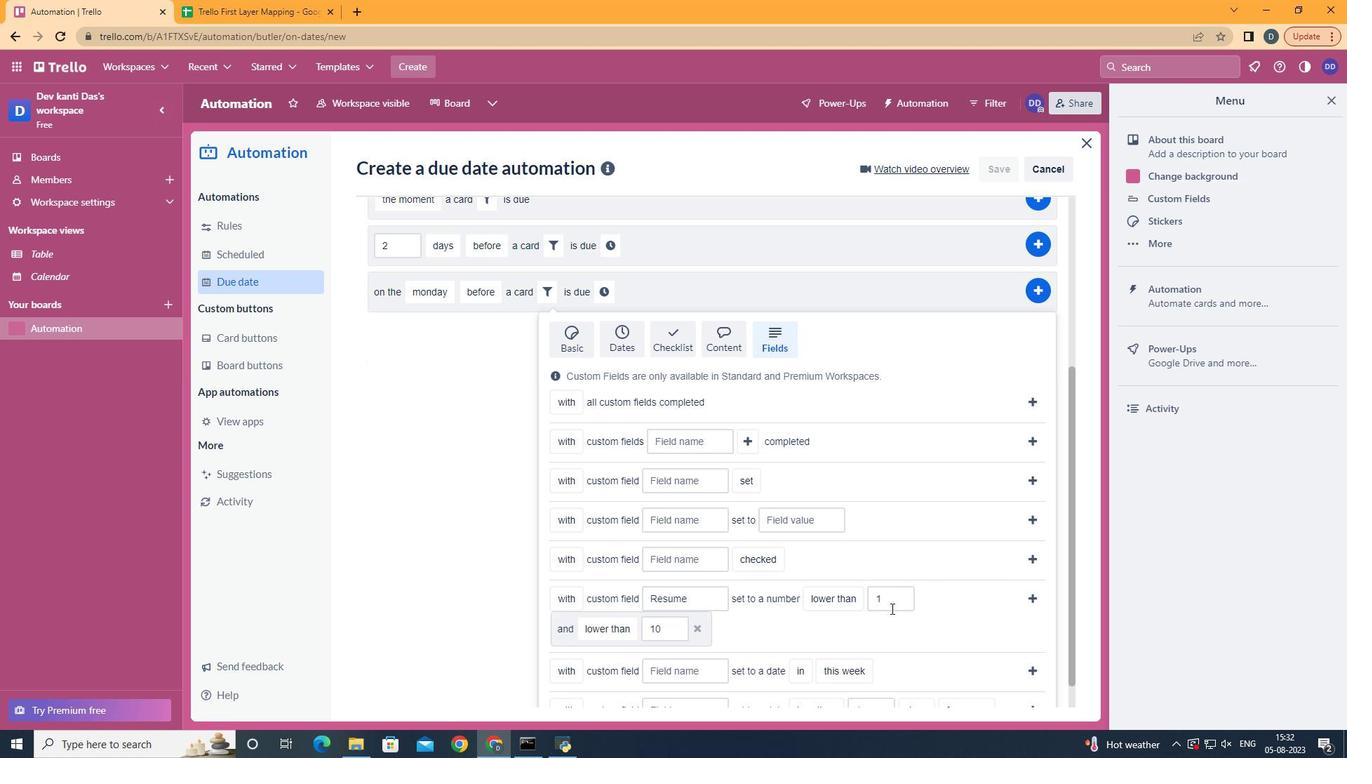 
Action: Mouse moved to (638, 577)
Screenshot: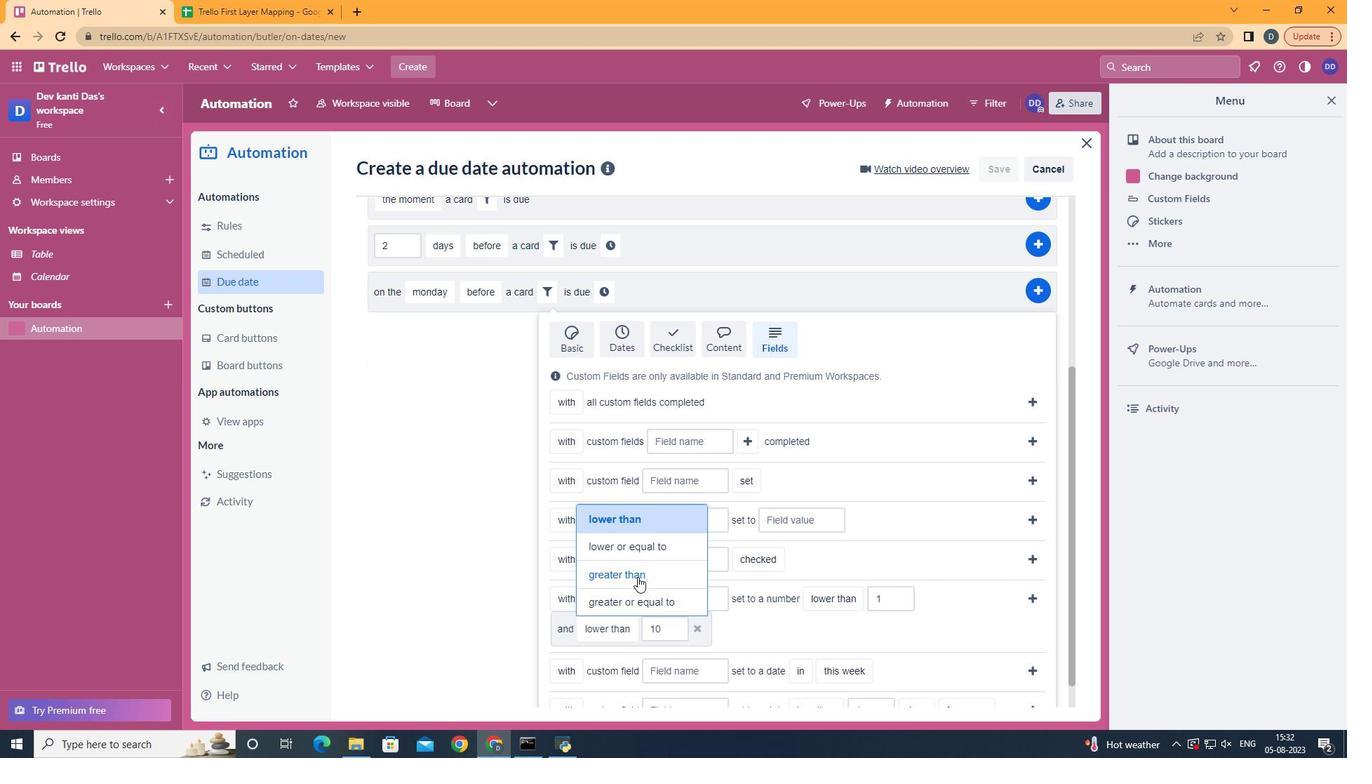 
Action: Mouse pressed left at (638, 577)
Screenshot: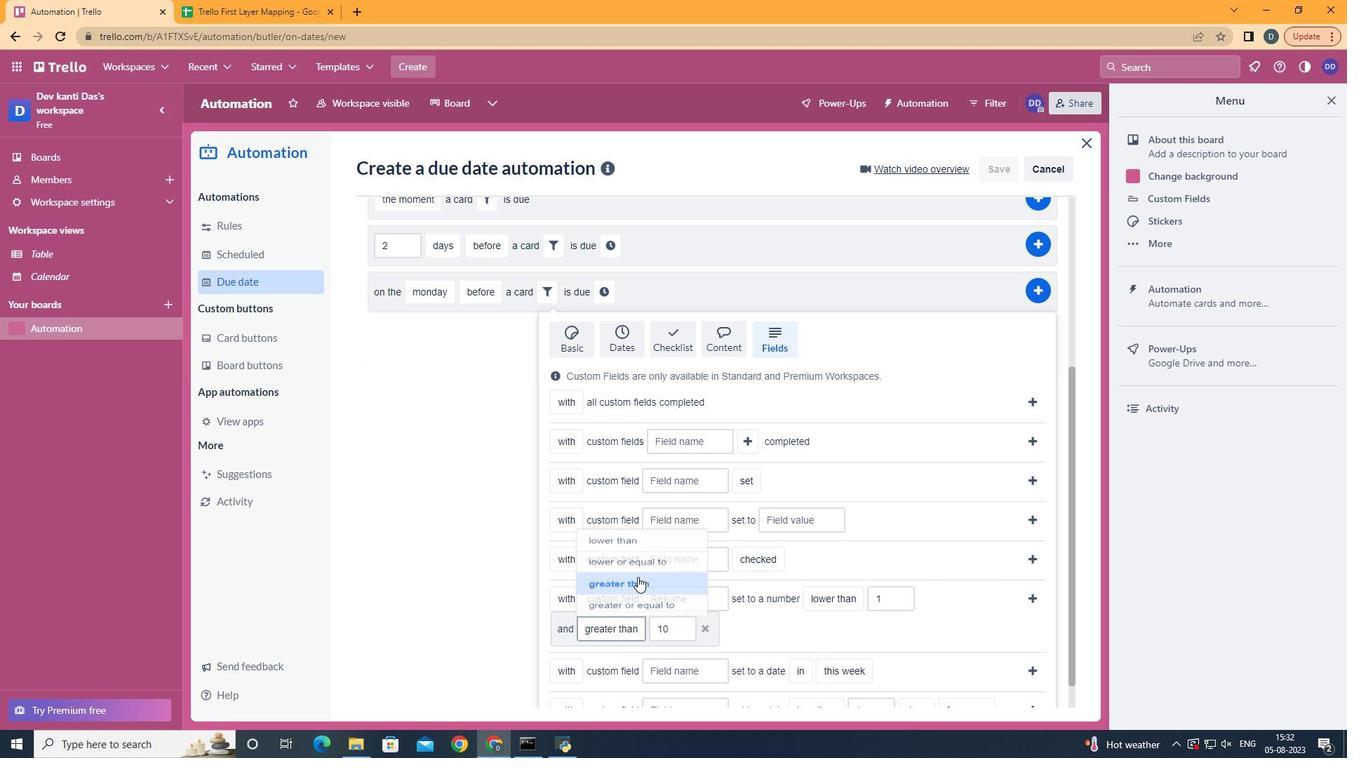 
Action: Mouse moved to (1027, 596)
Screenshot: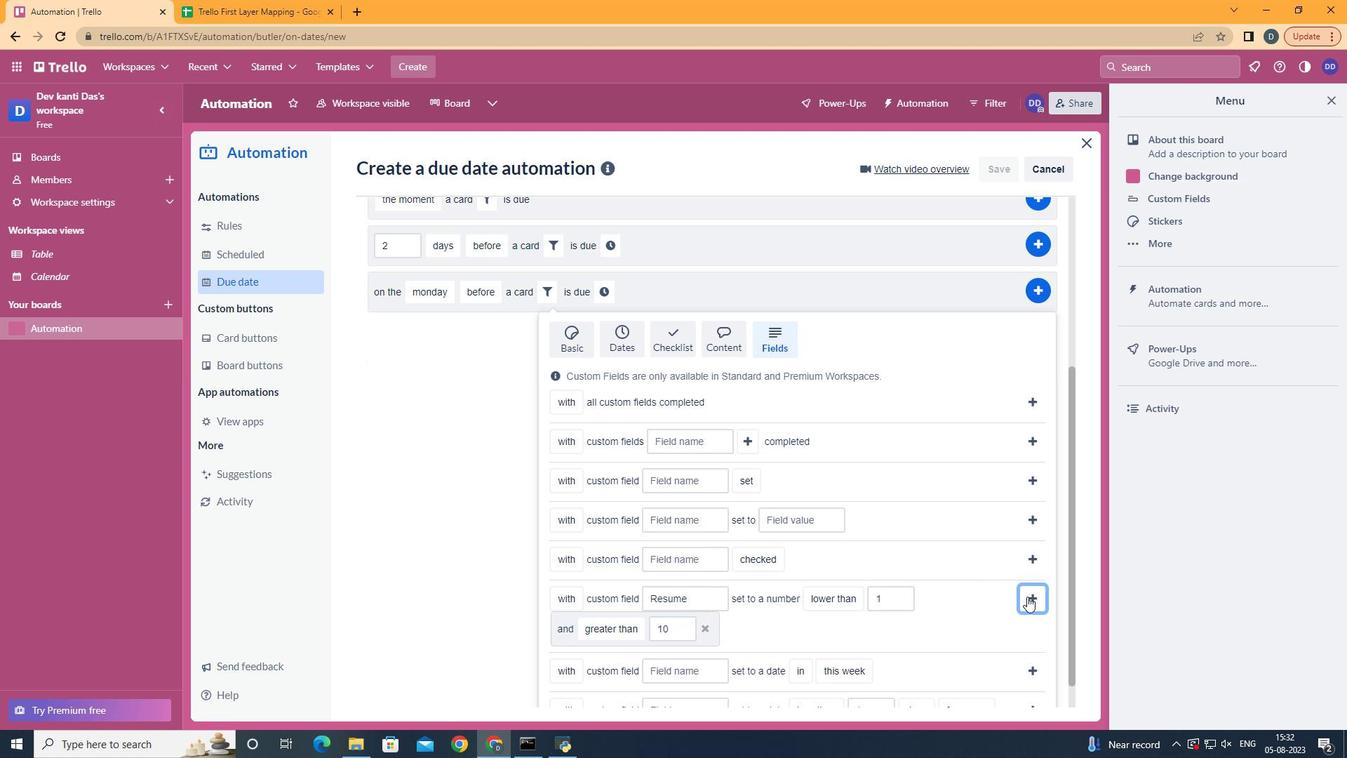 
Action: Mouse pressed left at (1027, 596)
Screenshot: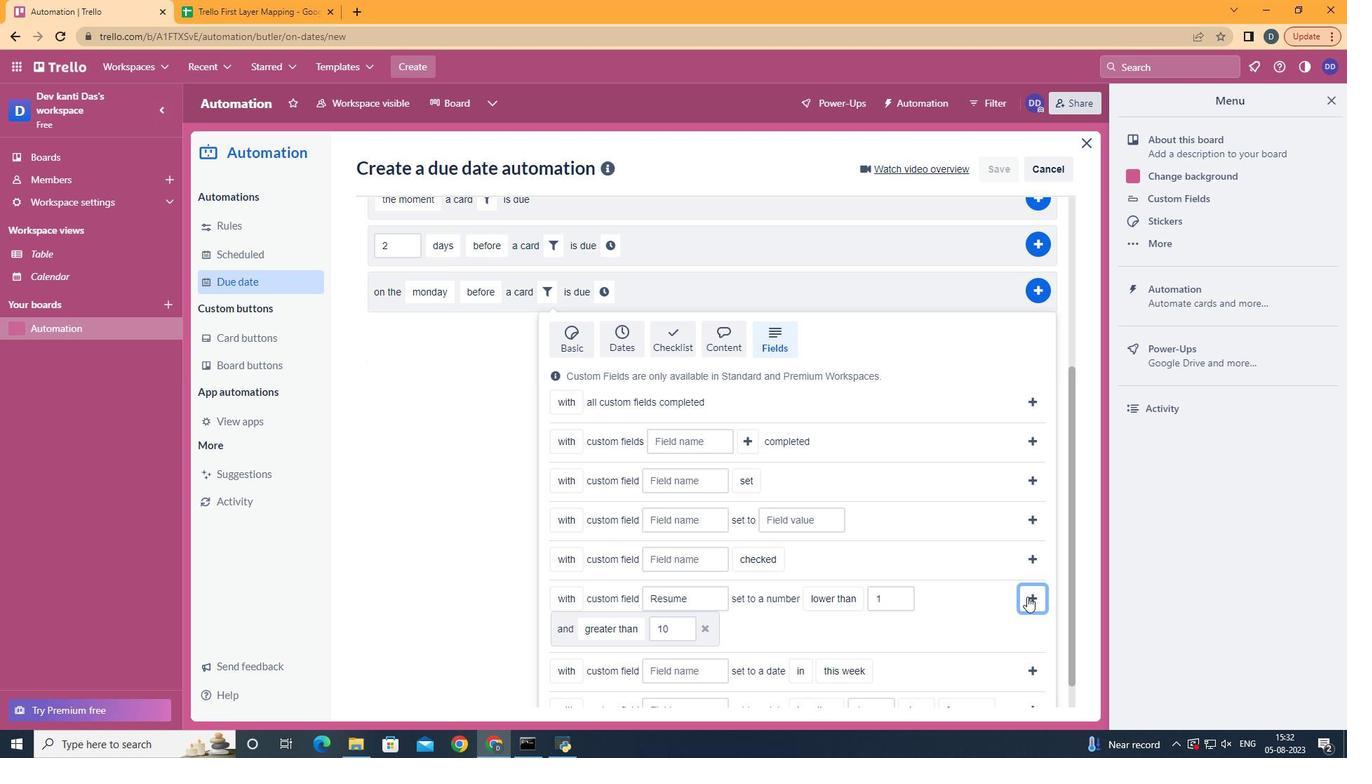 
Action: Mouse moved to (963, 577)
Screenshot: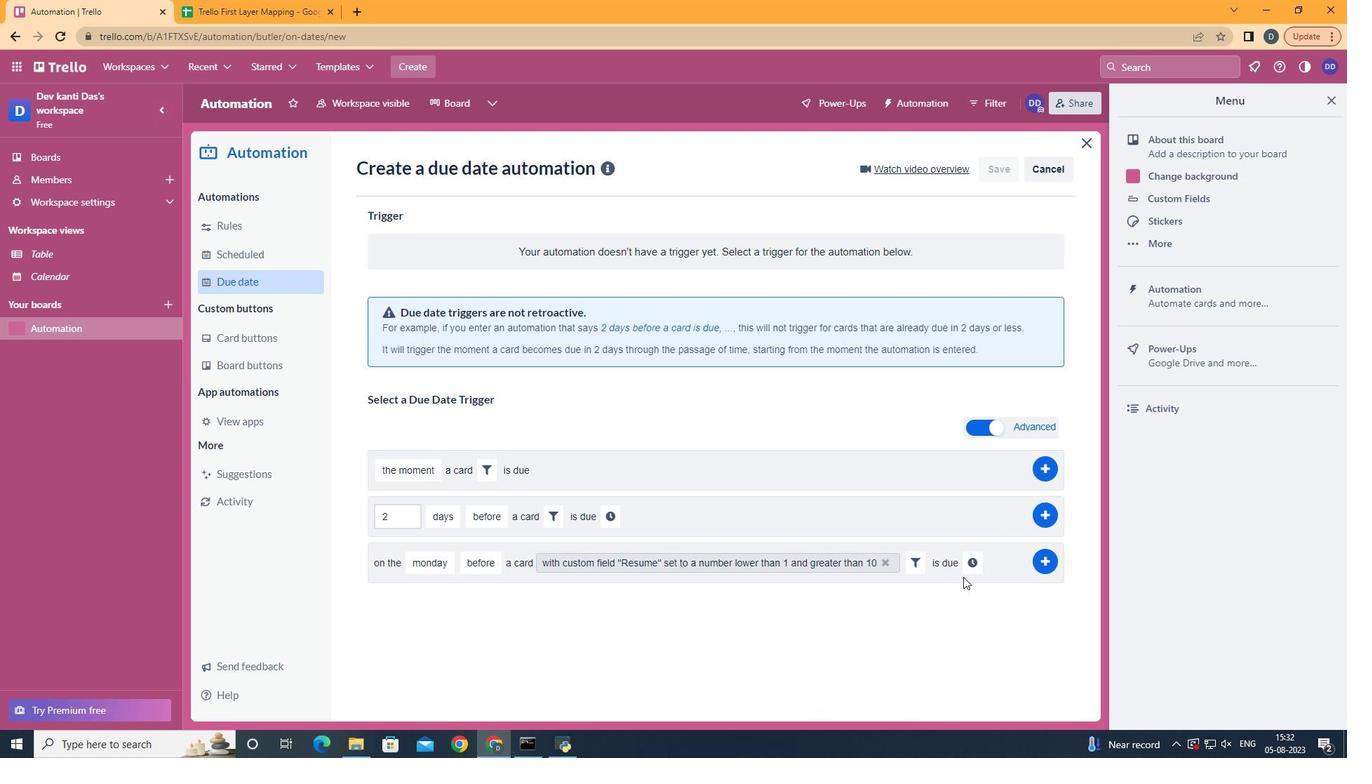 
Action: Mouse pressed left at (963, 577)
Screenshot: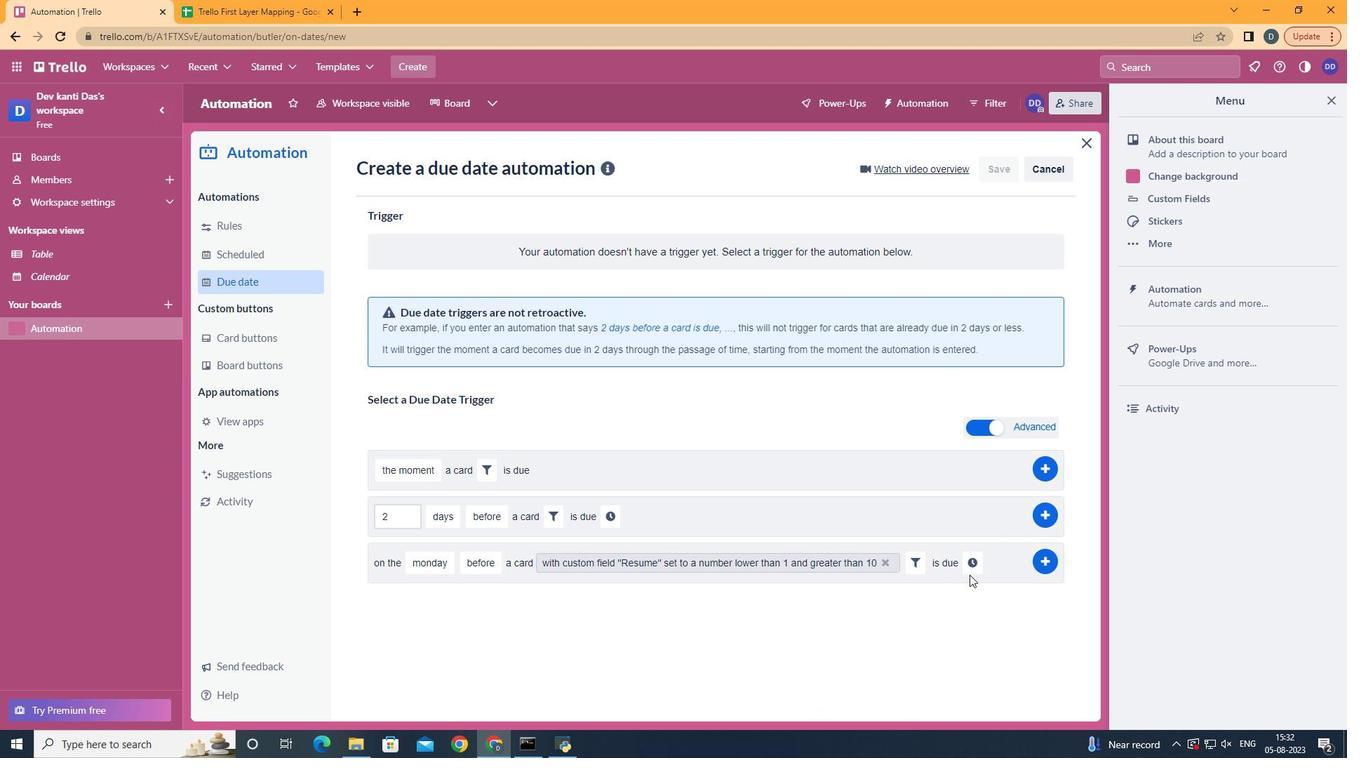 
Action: Mouse moved to (974, 570)
Screenshot: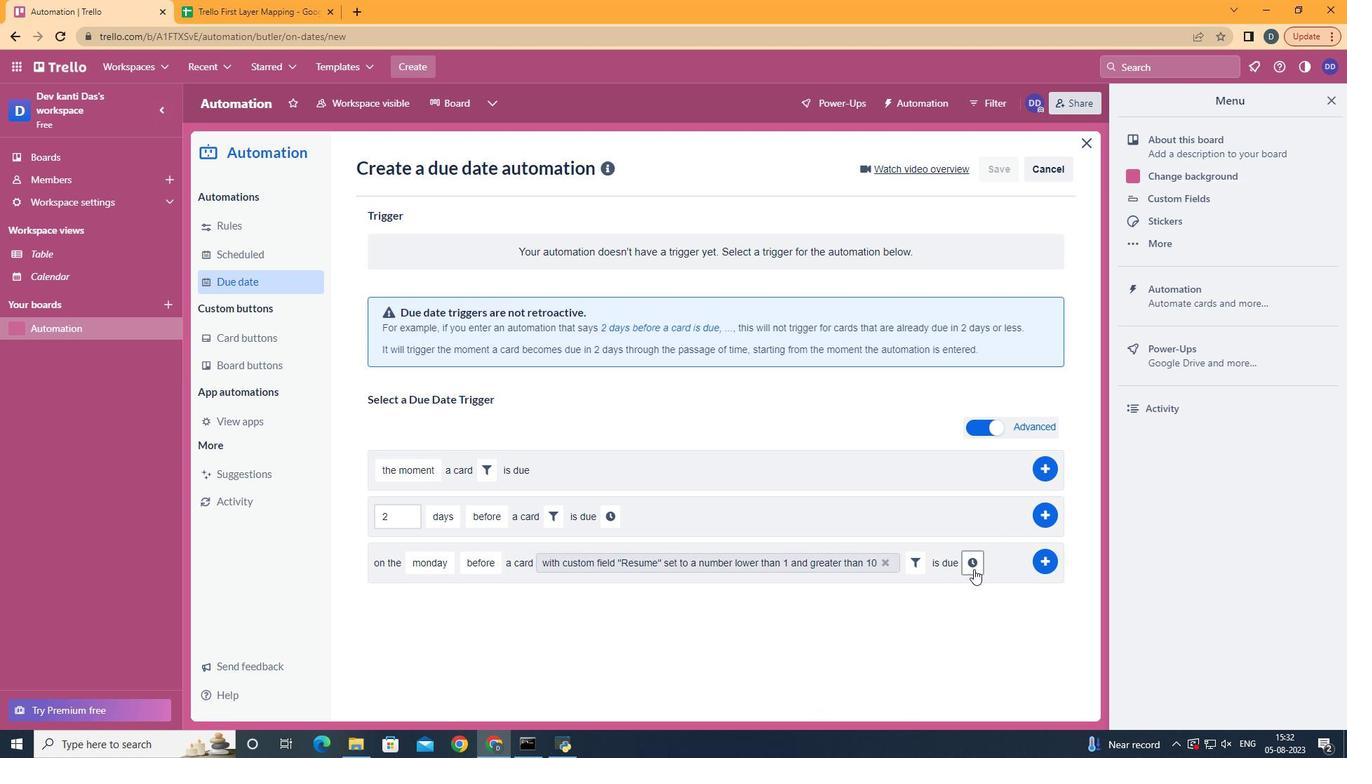 
Action: Mouse pressed left at (974, 570)
Screenshot: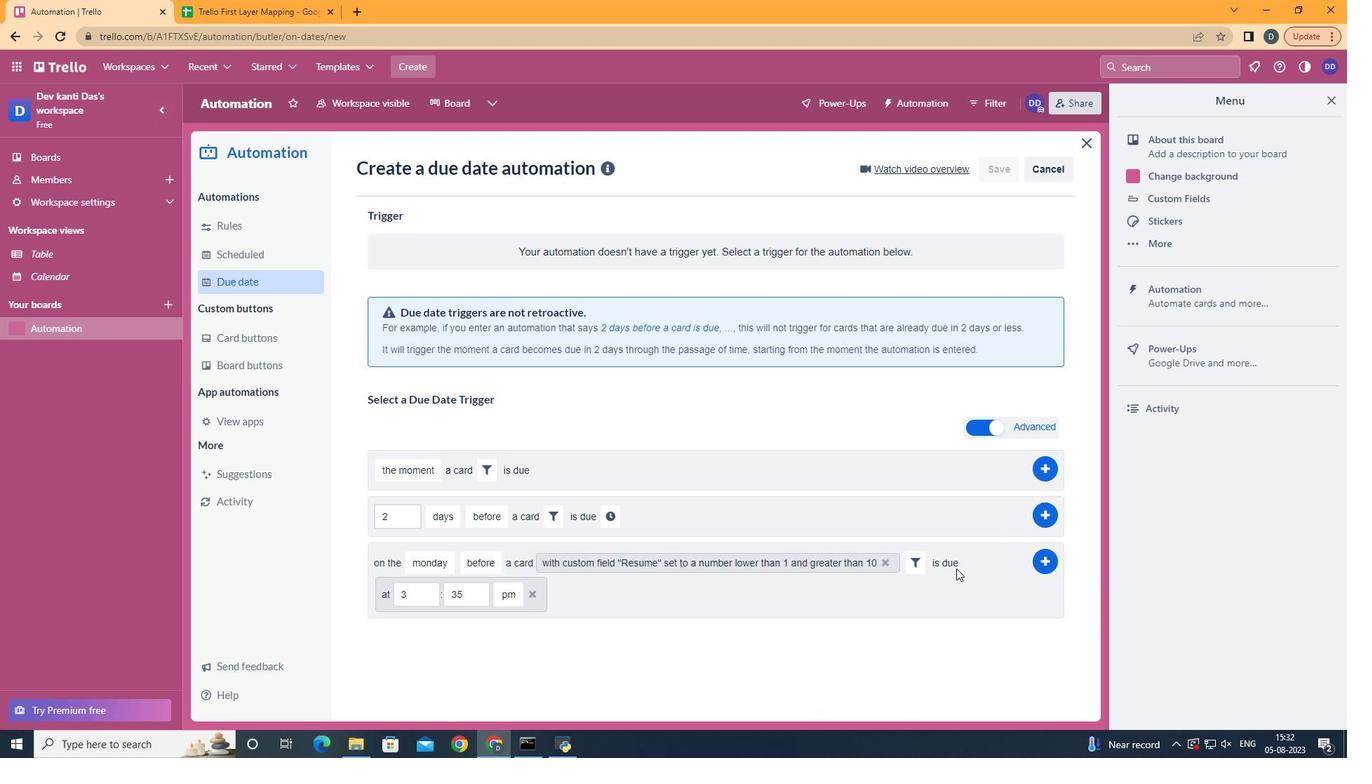 
Action: Mouse moved to (412, 593)
Screenshot: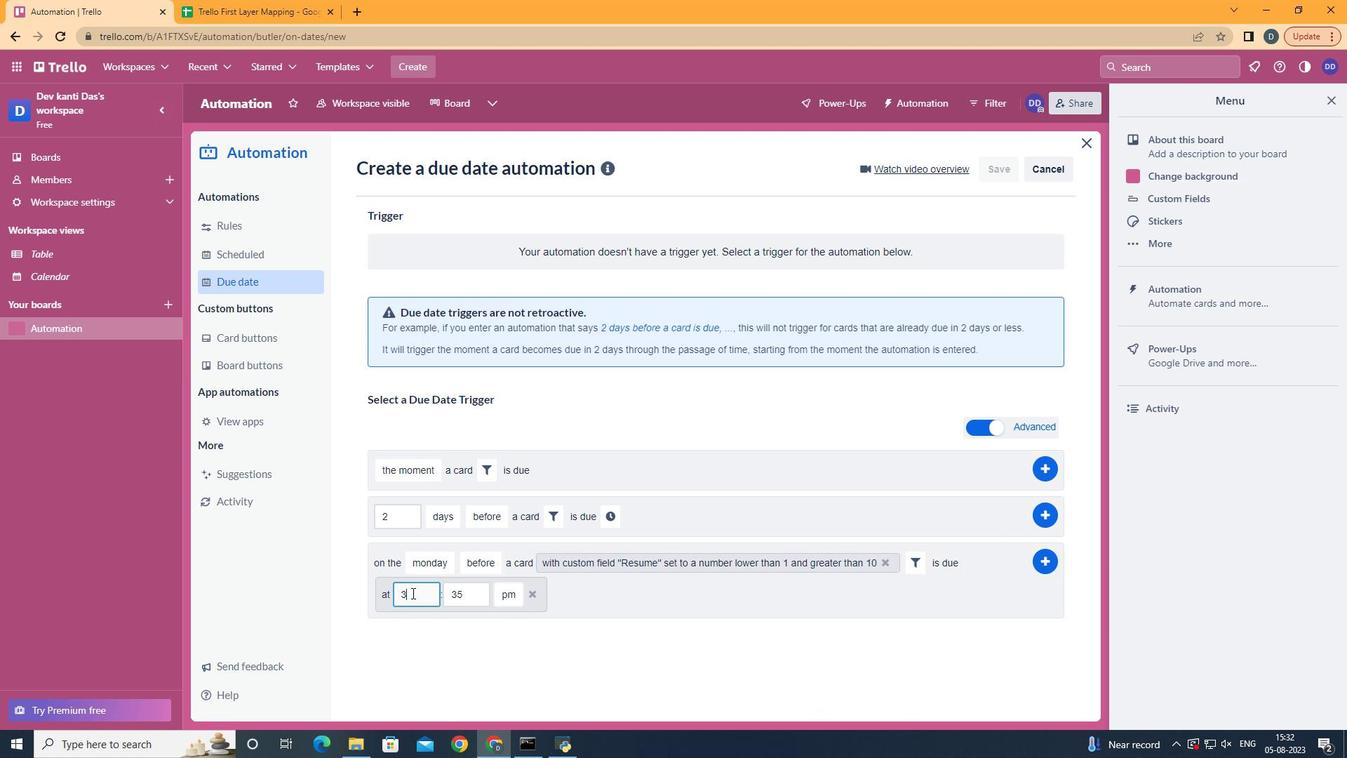 
Action: Mouse pressed left at (412, 593)
Screenshot: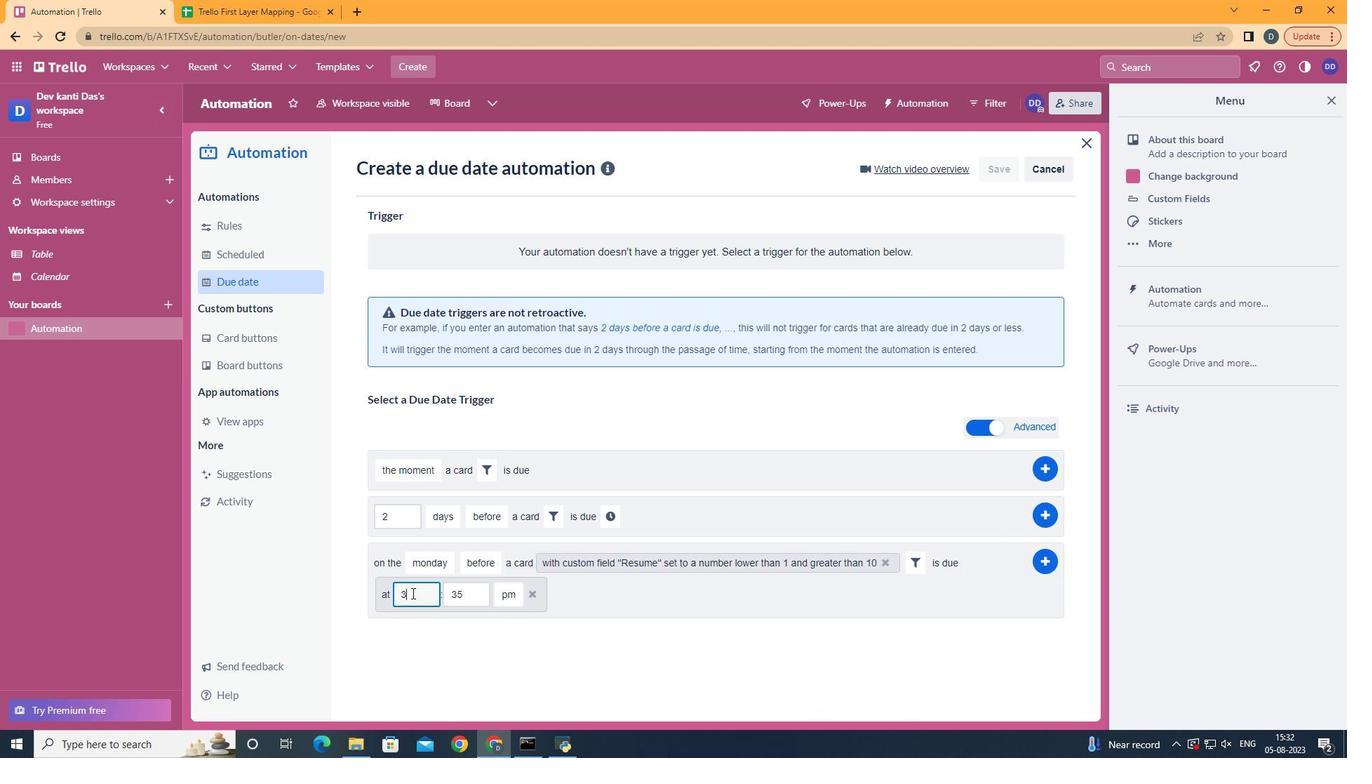 
Action: Key pressed <Key.backspace>11
Screenshot: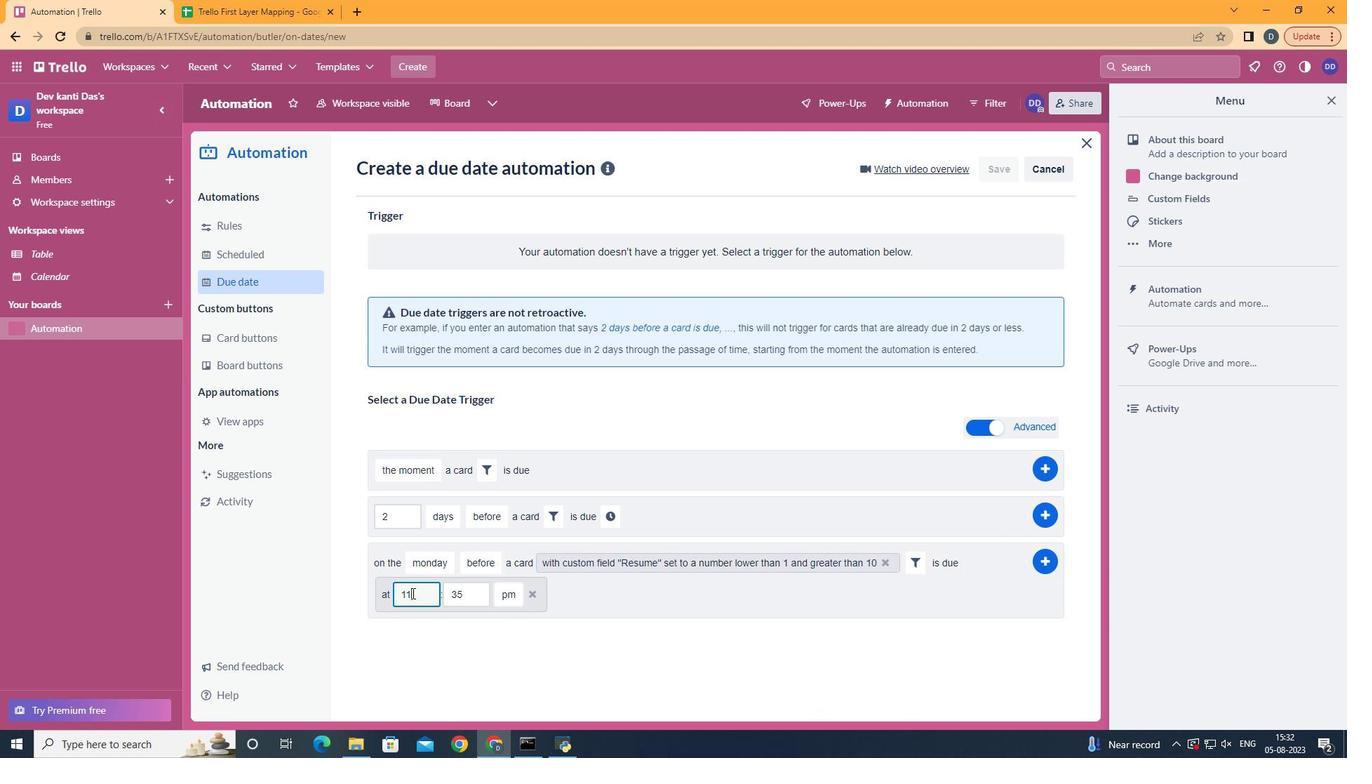 
Action: Mouse moved to (481, 585)
Screenshot: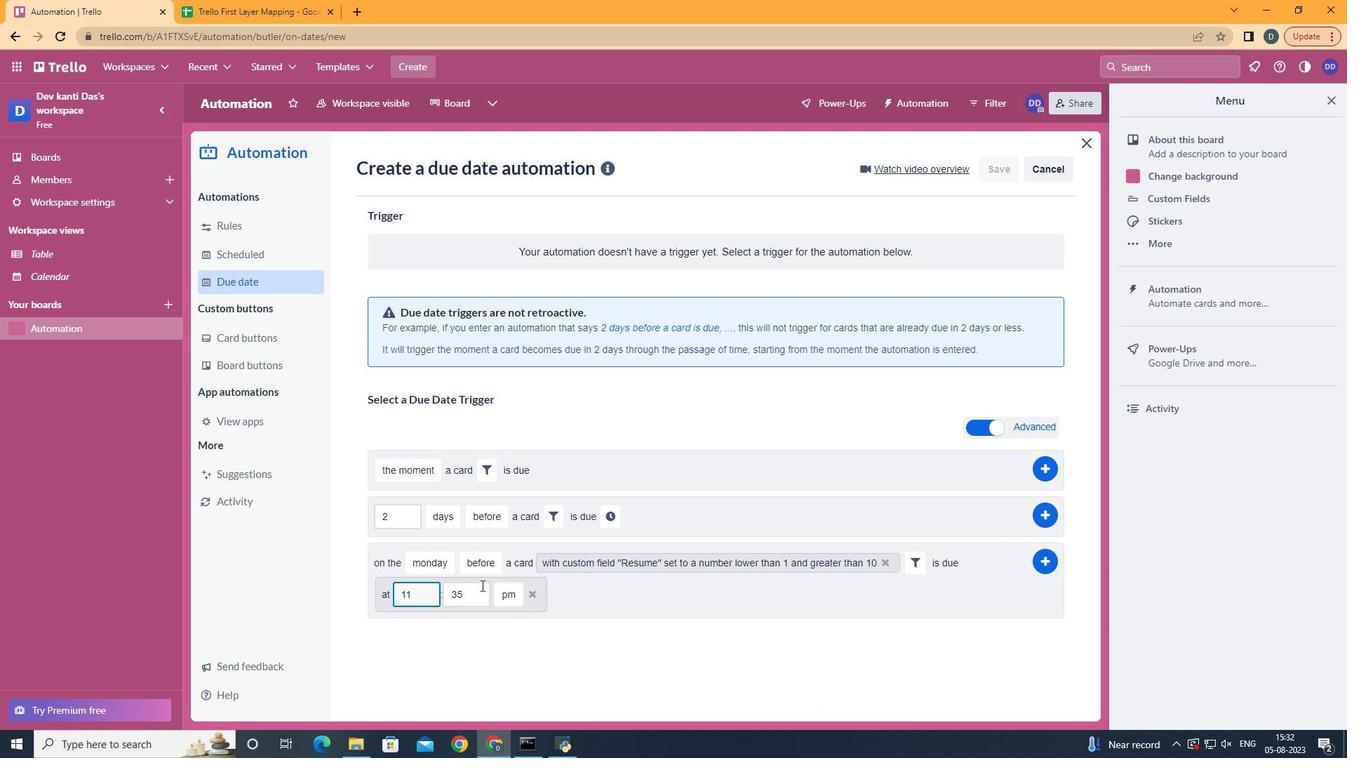 
Action: Mouse pressed left at (481, 585)
Screenshot: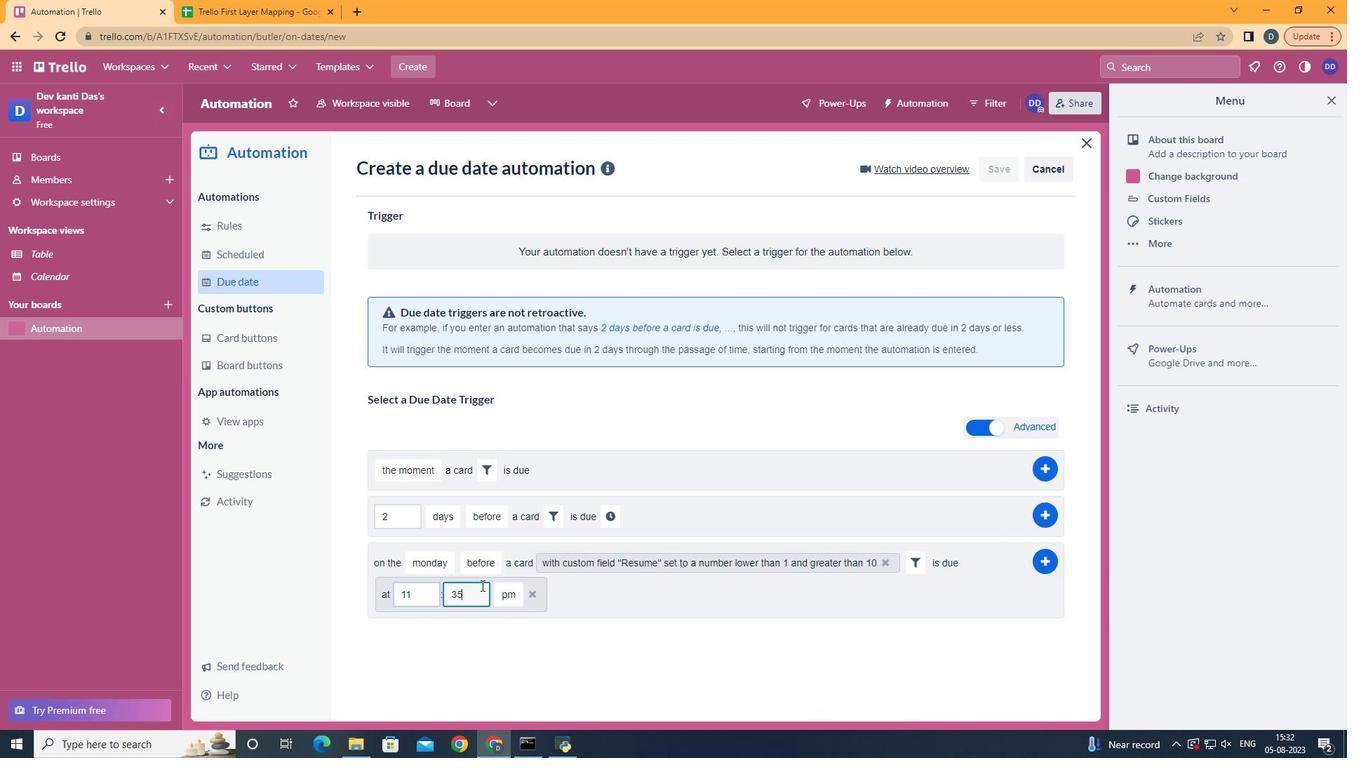 
Action: Key pressed <Key.backspace><Key.backspace>00
Screenshot: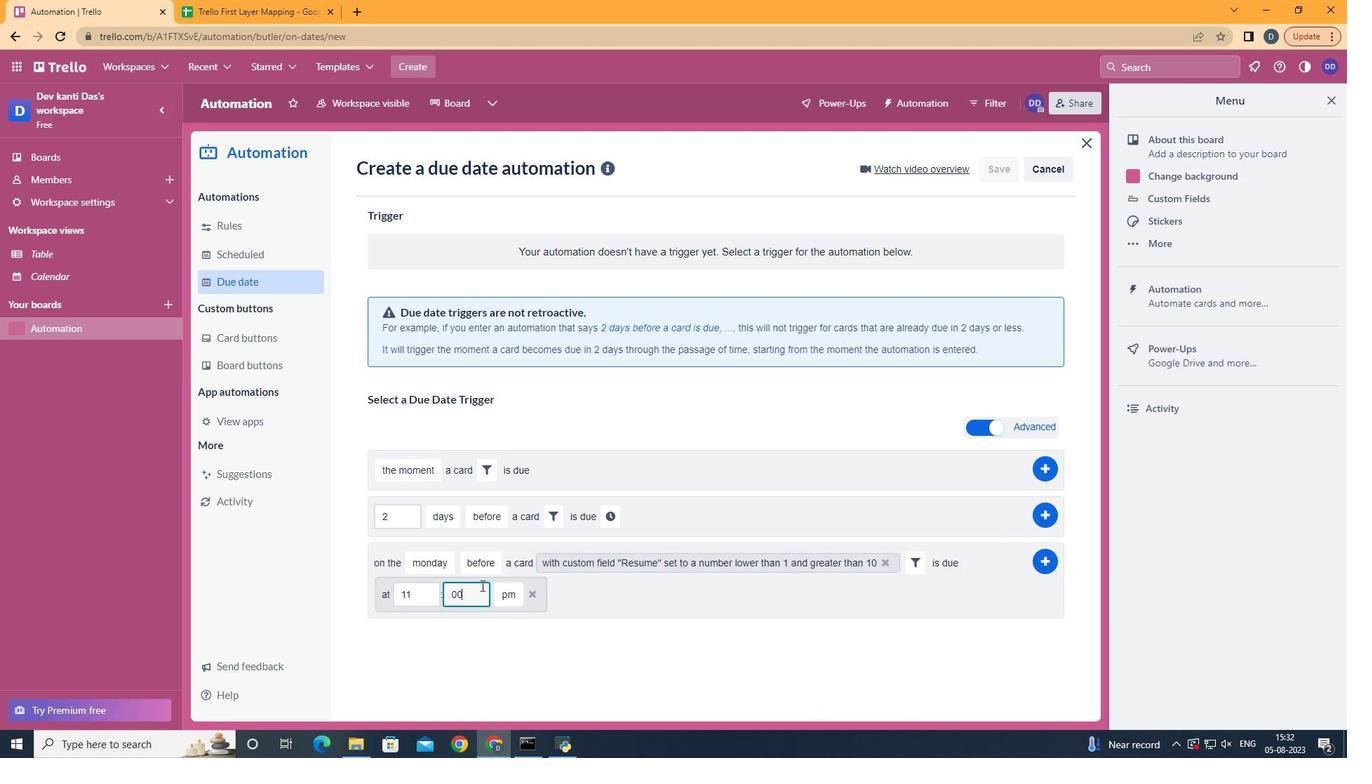 
Action: Mouse moved to (510, 610)
Screenshot: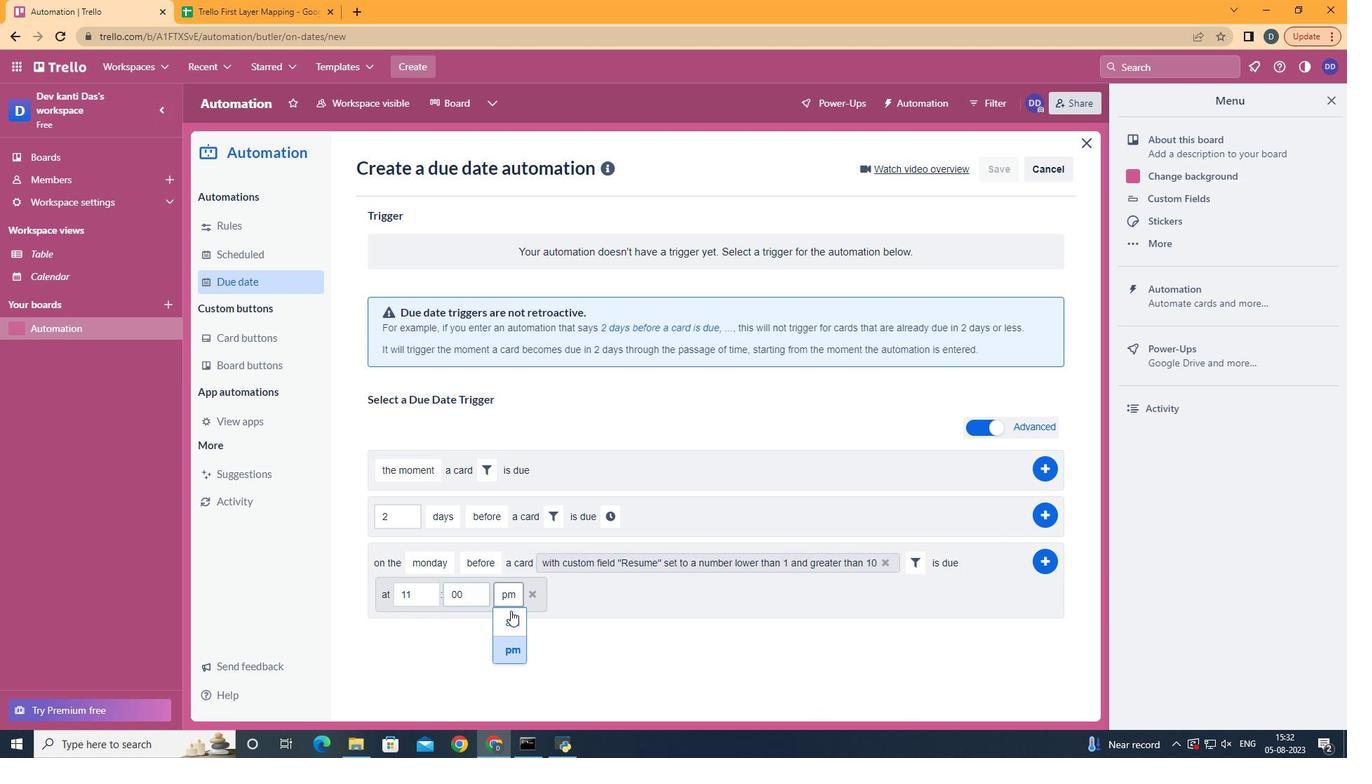 
Action: Mouse pressed left at (510, 610)
Screenshot: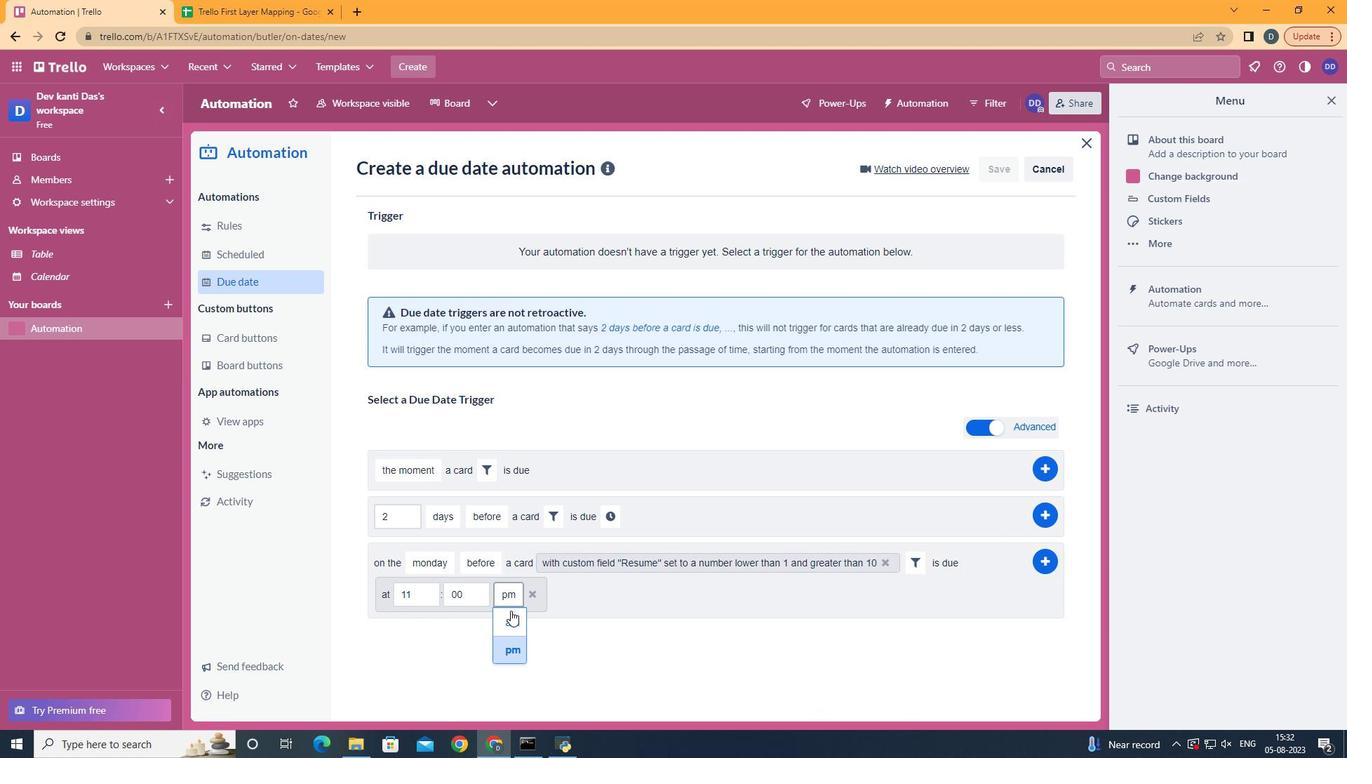 
Action: Mouse moved to (1049, 565)
Screenshot: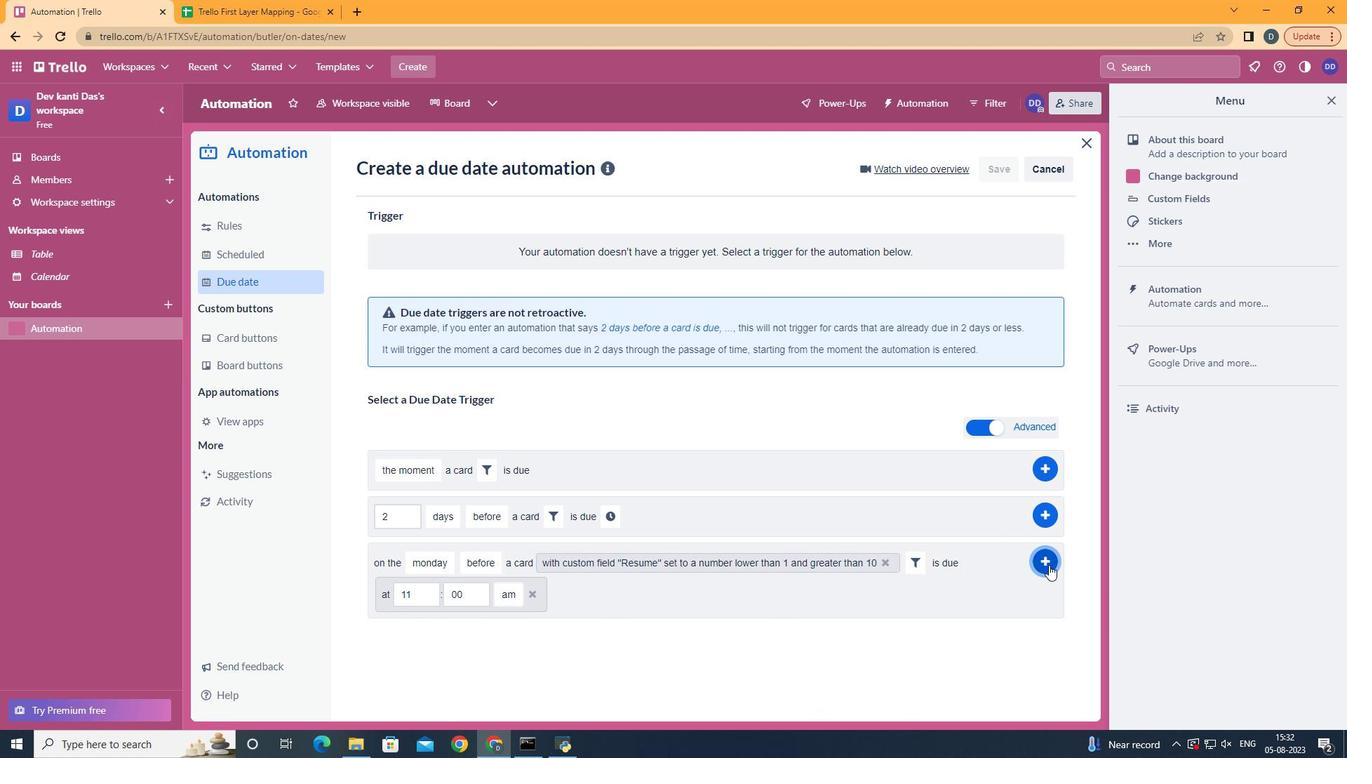 
Action: Mouse pressed left at (1049, 565)
Screenshot: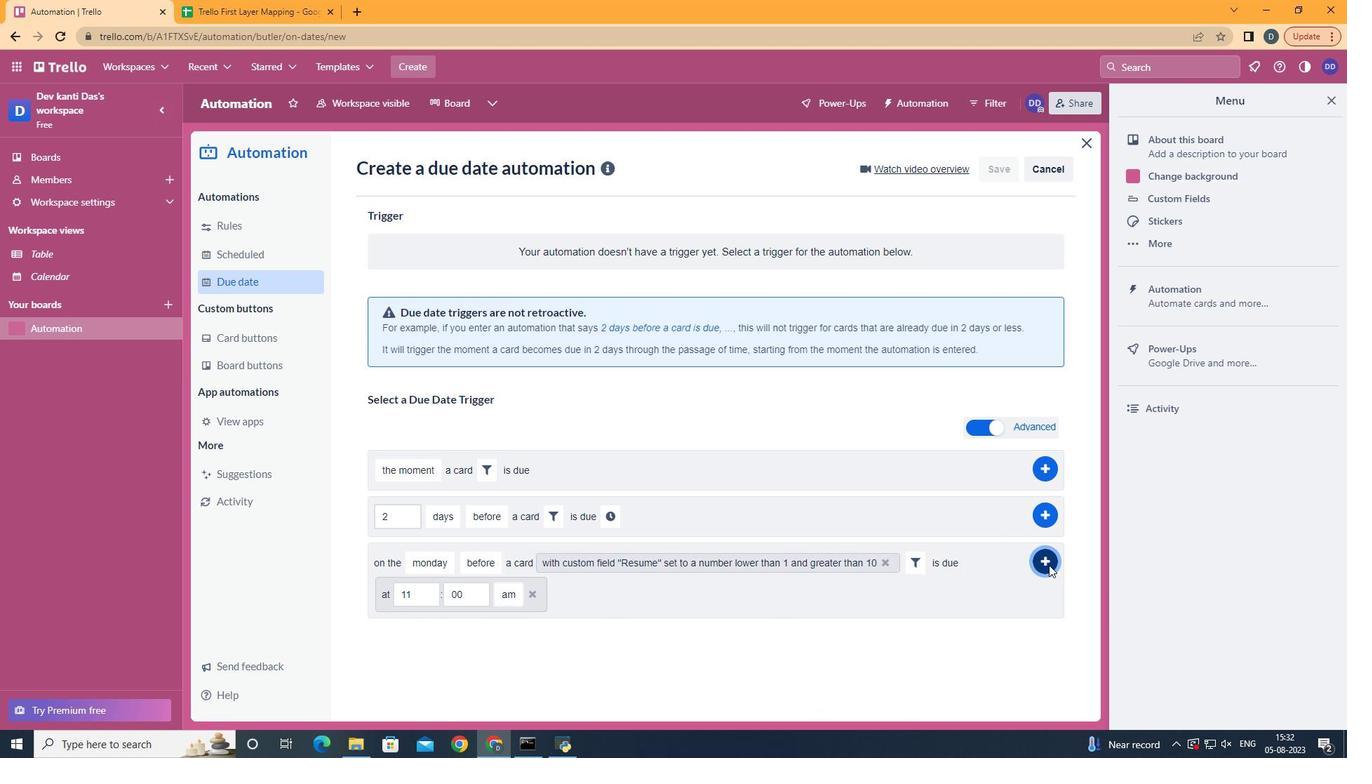 
Action: Mouse moved to (471, 259)
Screenshot: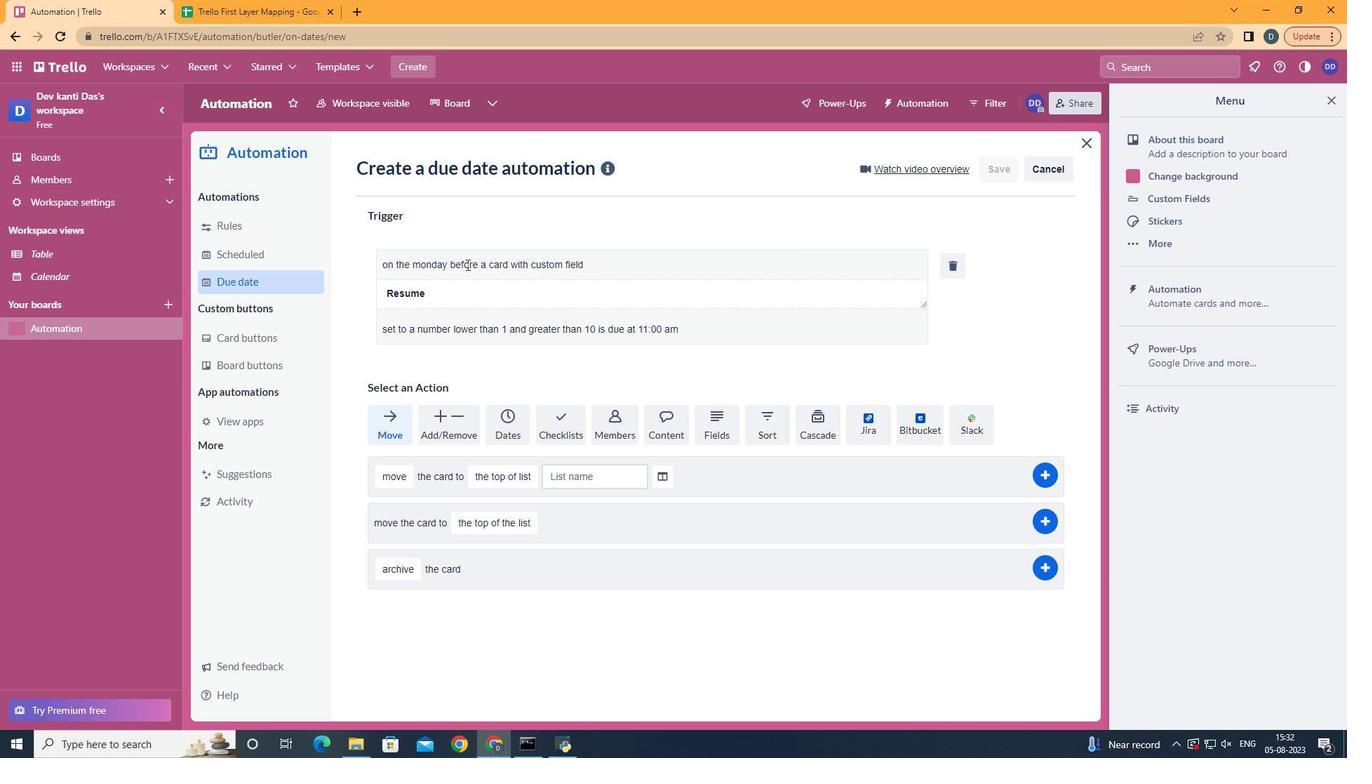 
